Task: Change  the formatting of the data to 'Which is Less than 10, 'In conditional formating, put the option 'Light Red Fill with Drak Red Text. 'In the sheet  Data Collection Sheetbook
Action: Mouse moved to (148, 57)
Screenshot: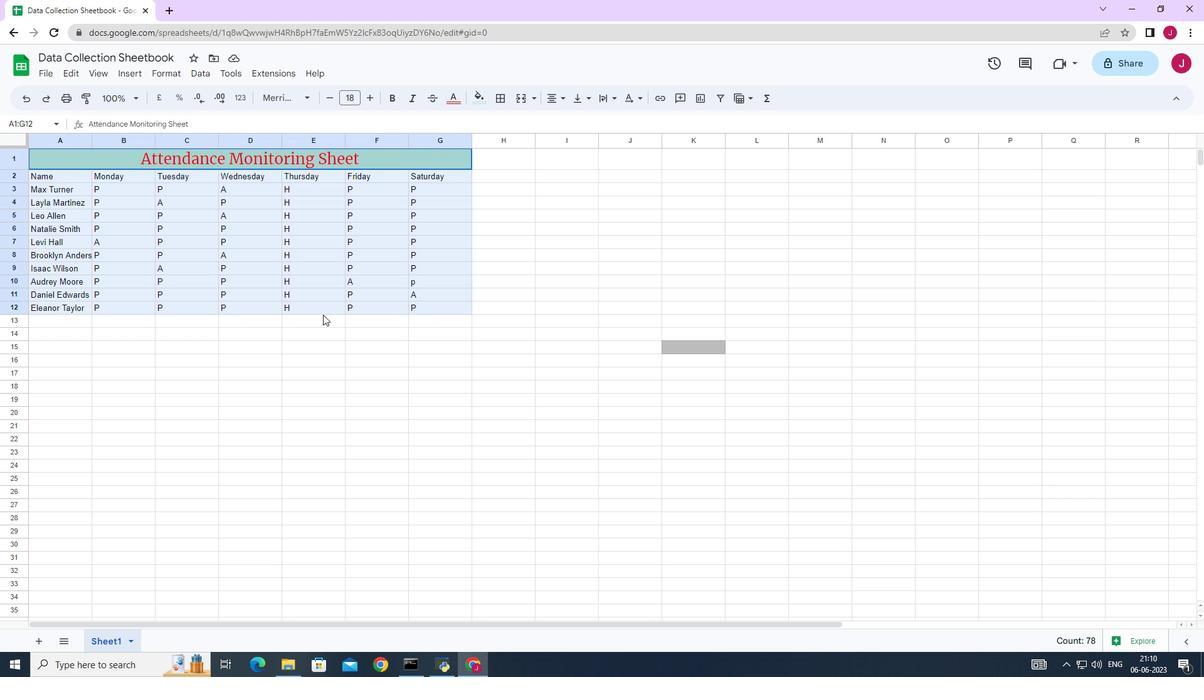 
Action: Mouse pressed left at (148, 57)
Screenshot: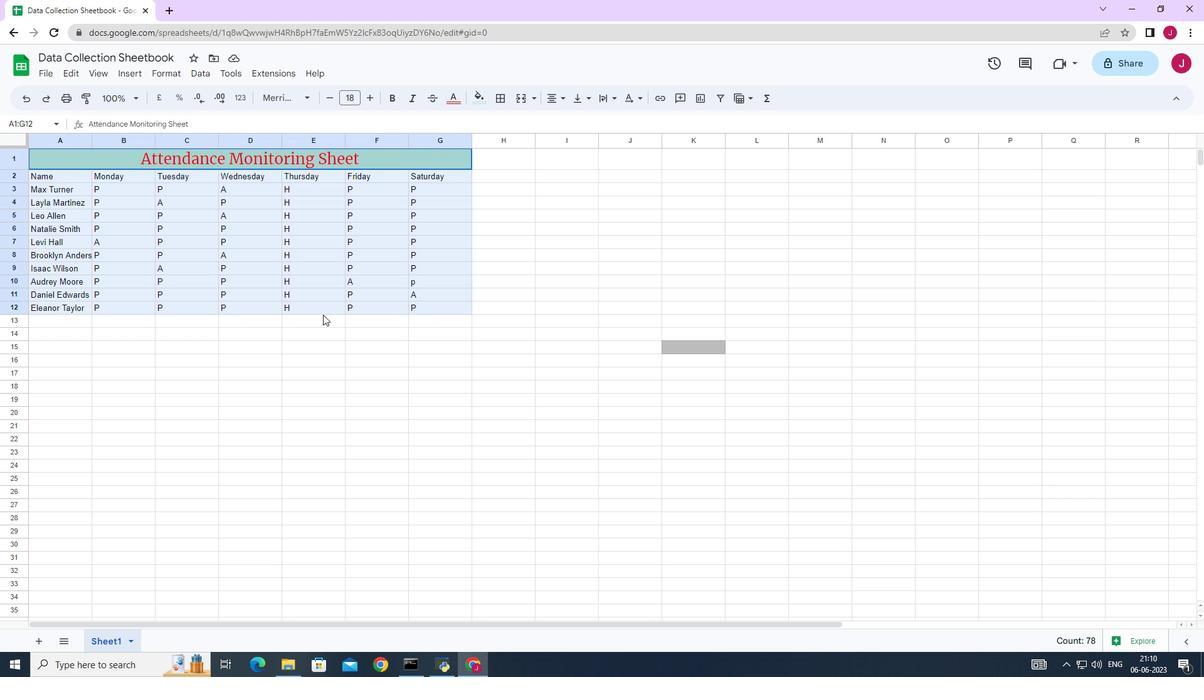 
Action: Mouse moved to (233, 274)
Screenshot: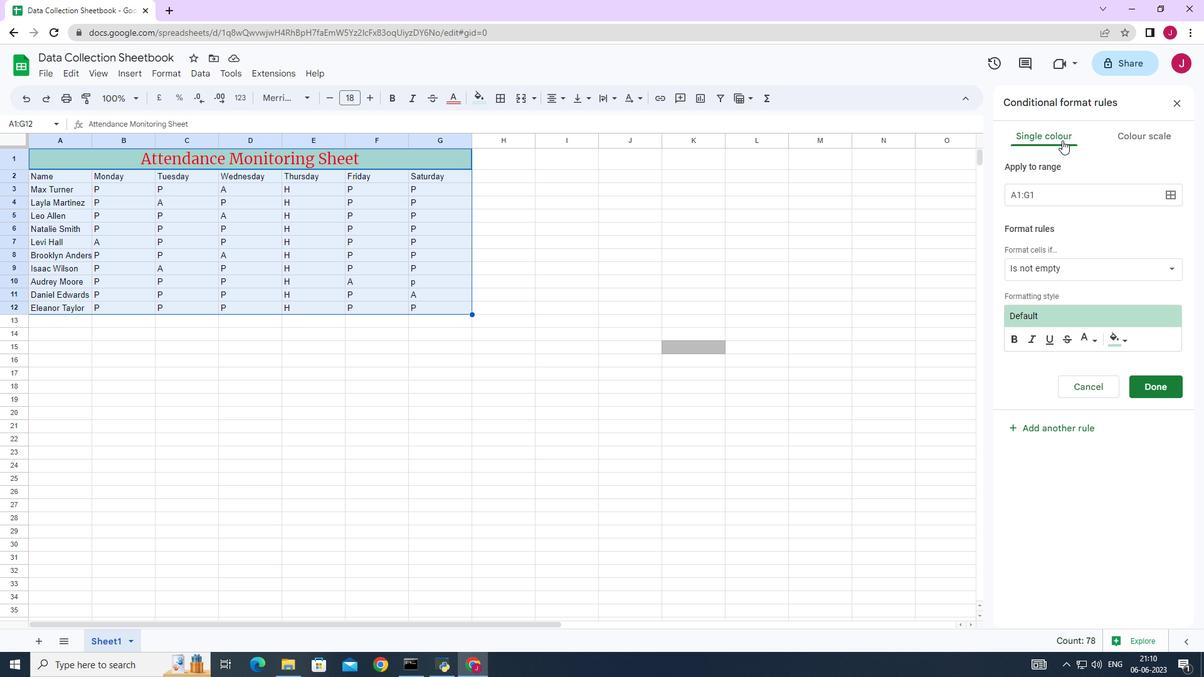 
Action: Mouse pressed left at (233, 274)
Screenshot: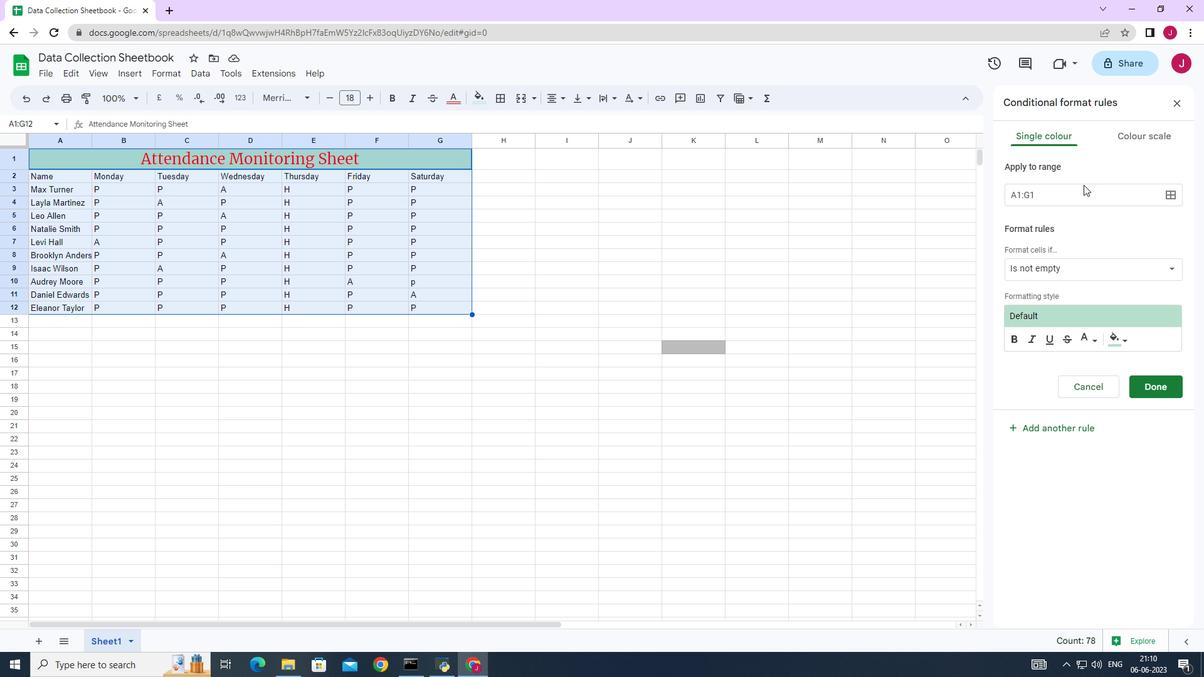 
Action: Mouse moved to (155, 57)
Screenshot: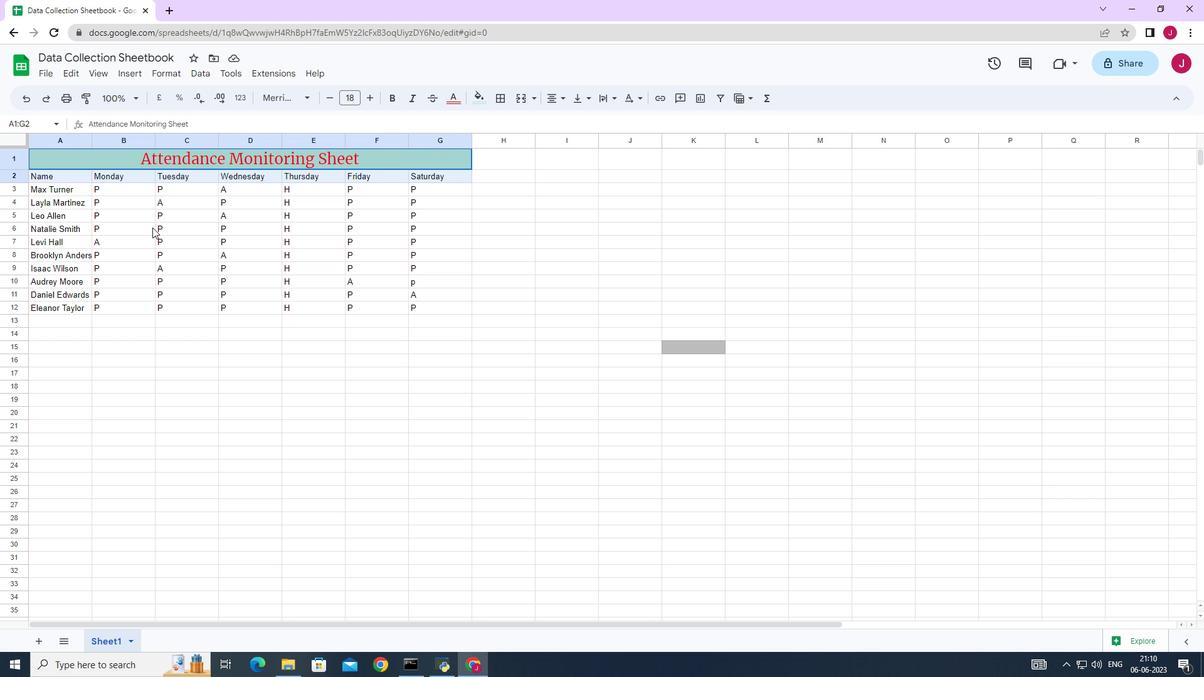 
Action: Mouse pressed left at (155, 57)
Screenshot: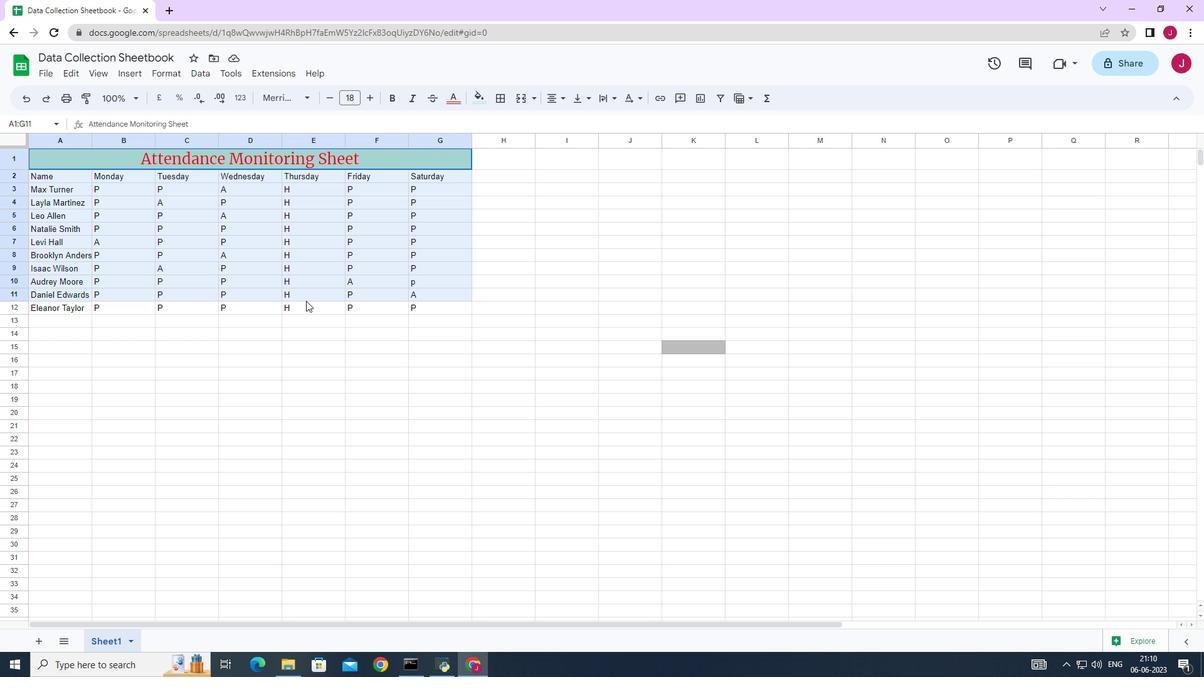 
Action: Mouse moved to (220, 272)
Screenshot: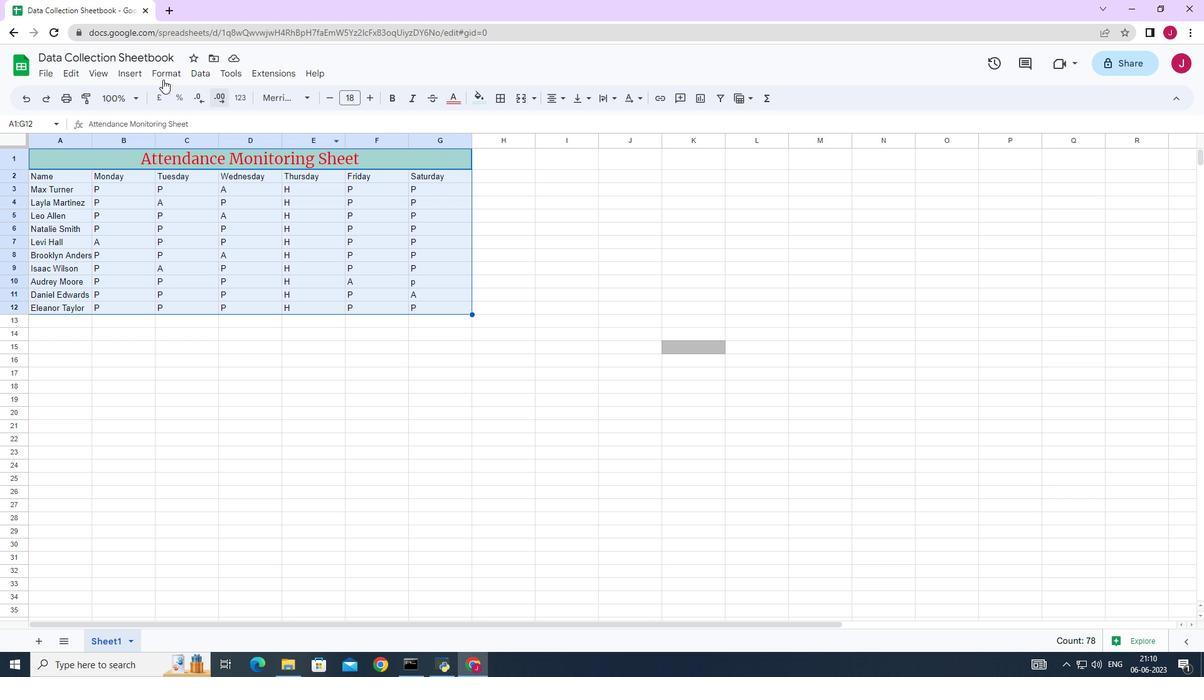 
Action: Mouse pressed left at (220, 272)
Screenshot: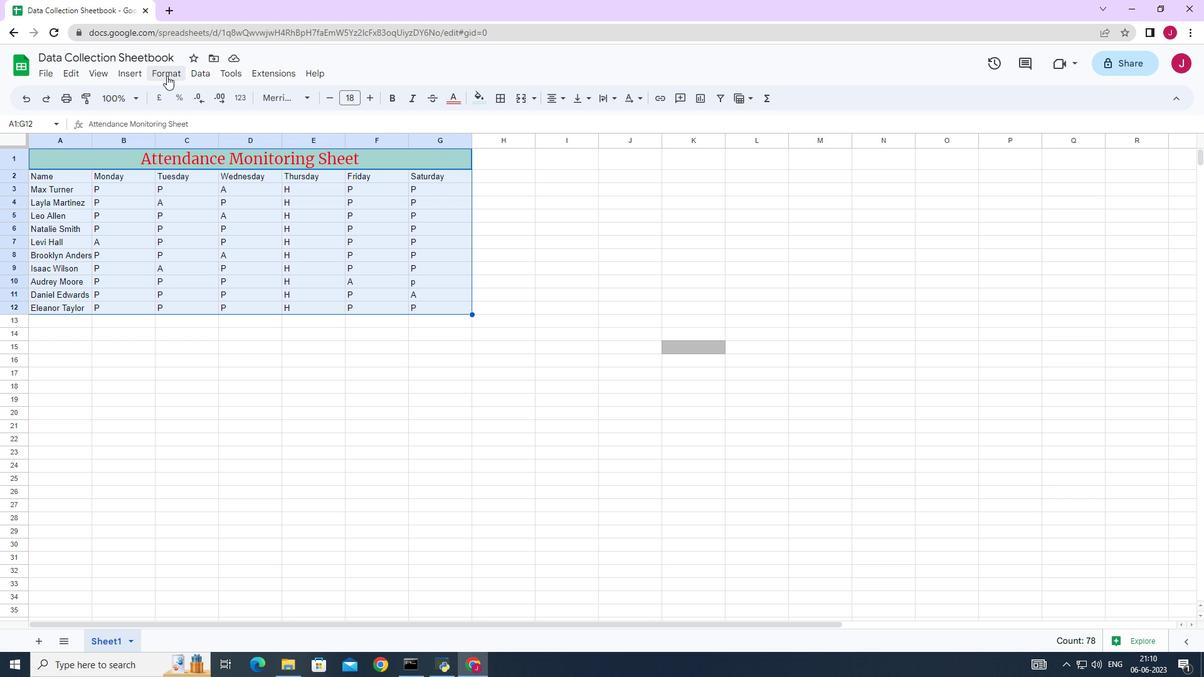 
Action: Mouse moved to (1039, 128)
Screenshot: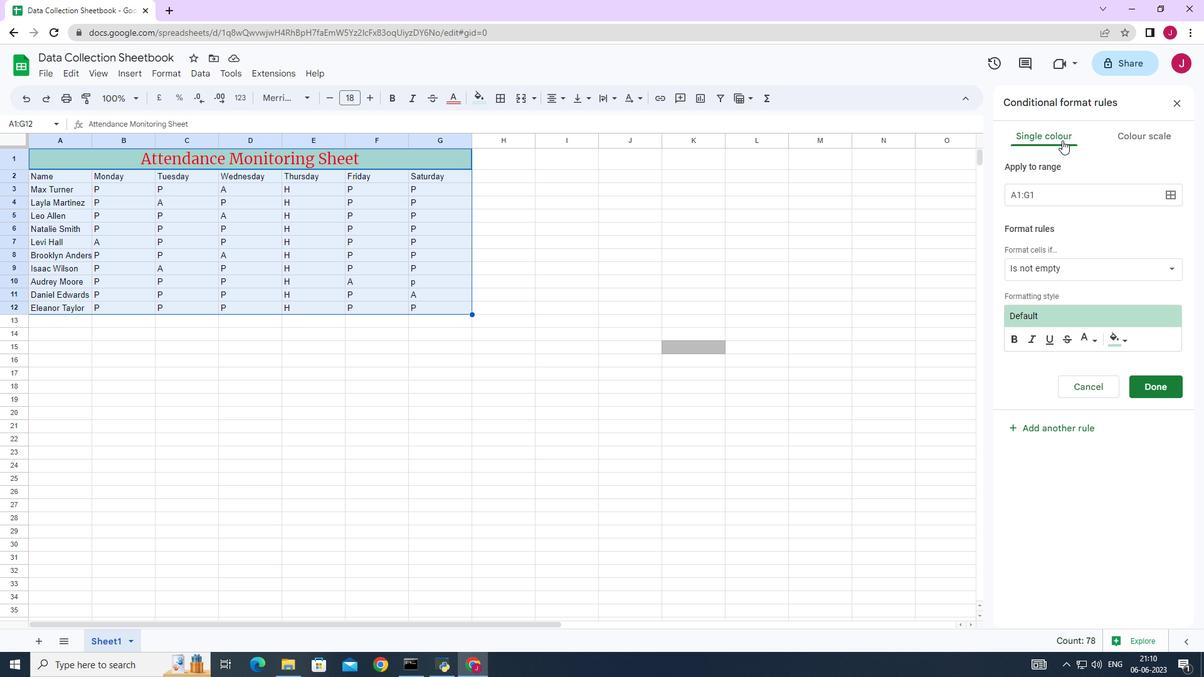 
Action: Mouse pressed left at (1039, 128)
Screenshot: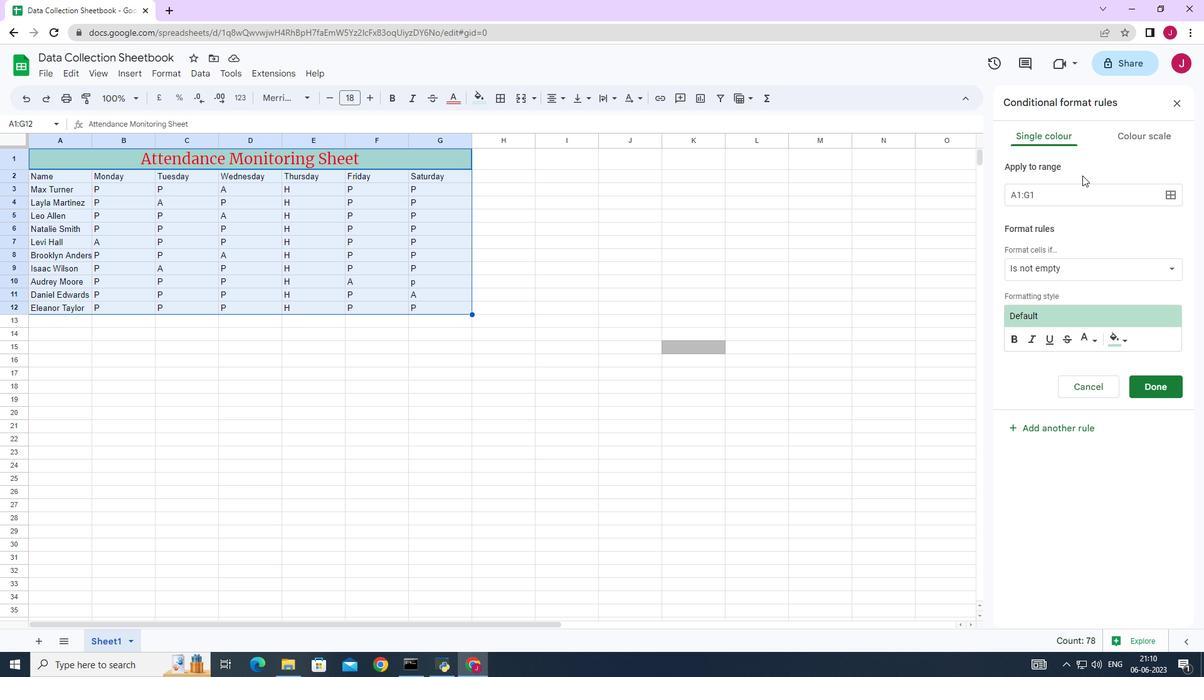 
Action: Mouse moved to (1060, 168)
Screenshot: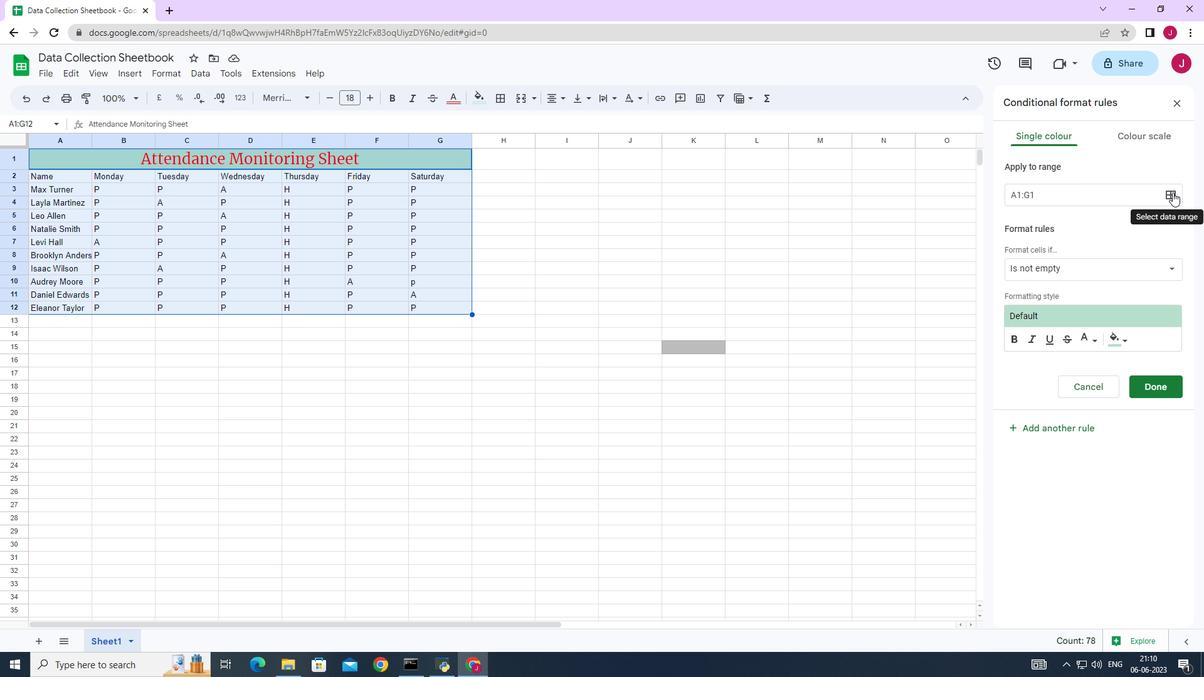 
Action: Mouse pressed left at (1060, 168)
Screenshot: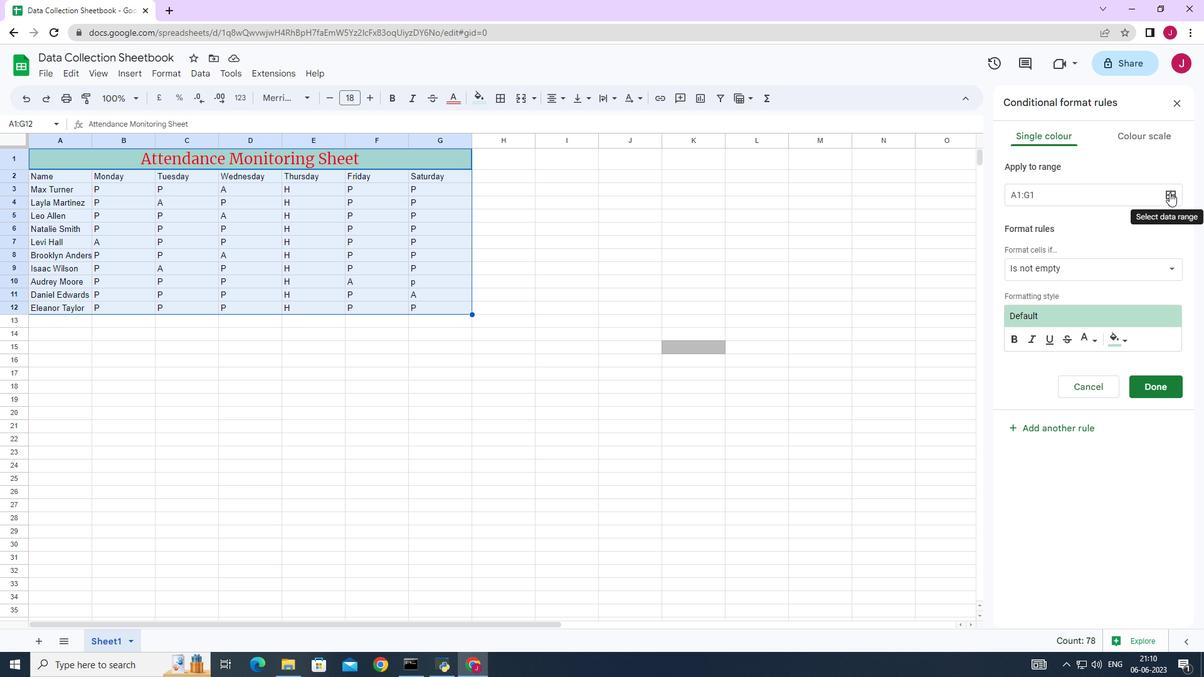
Action: Mouse moved to (1059, 173)
Screenshot: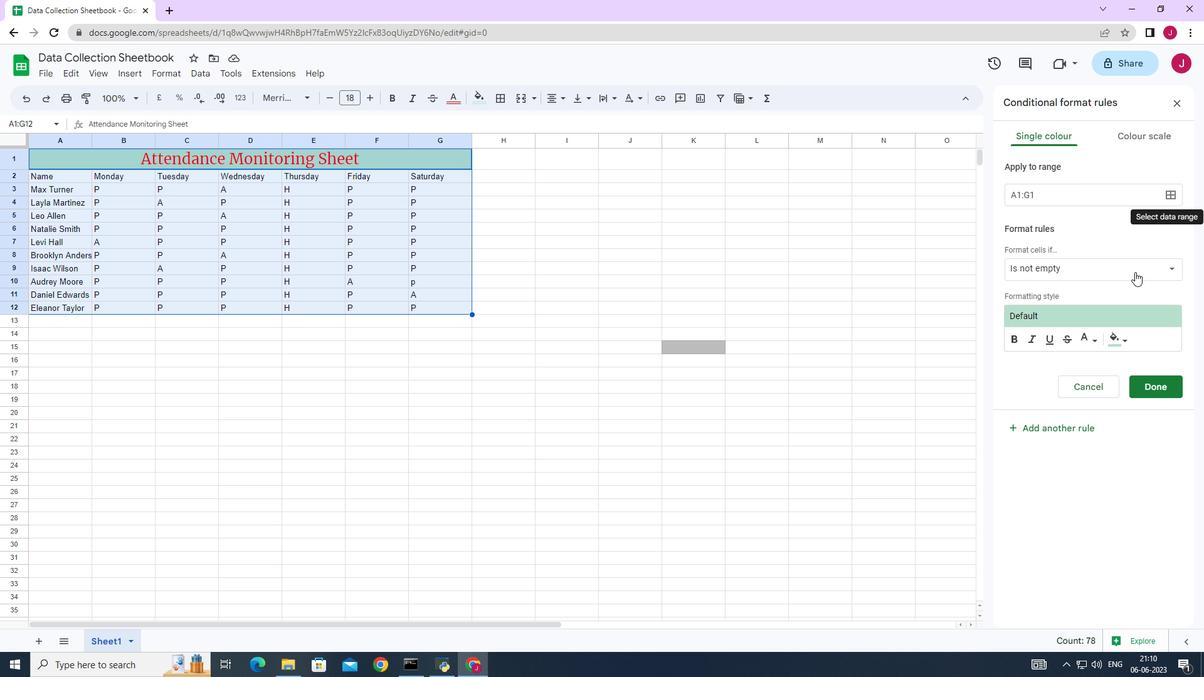 
Action: Mouse pressed left at (1059, 173)
Screenshot: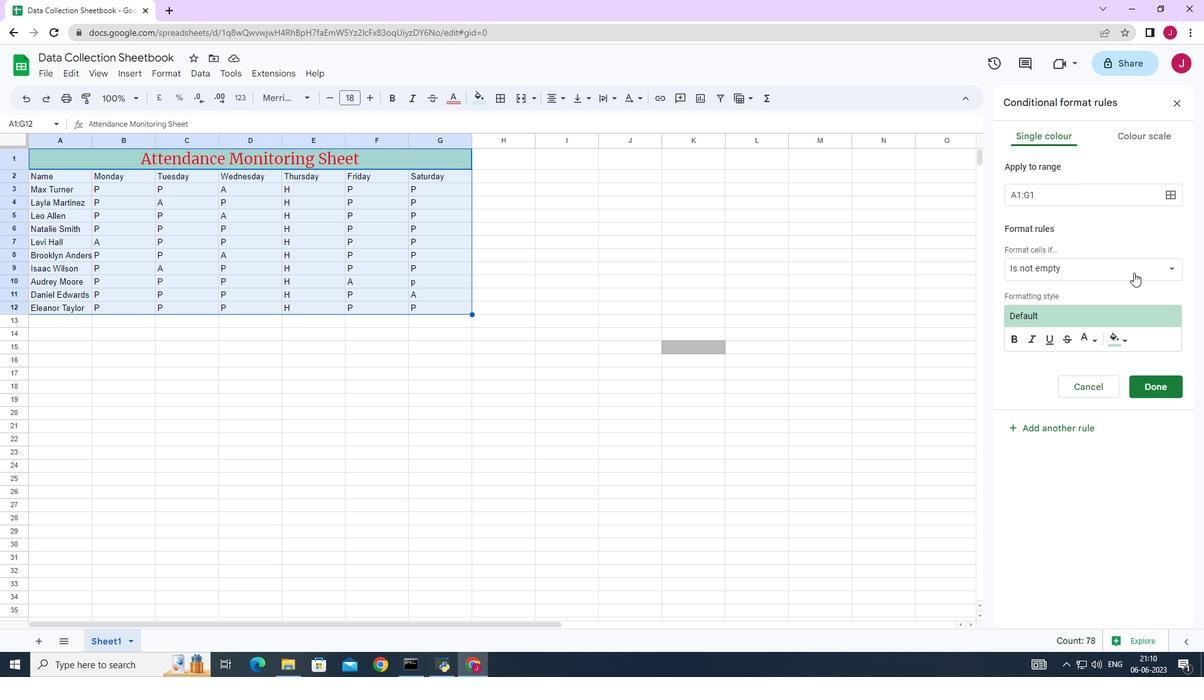 
Action: Key pressed 10<Key.backspace><Key.backspace><Key.backspace><Key.backspace><Key.backspace>10
Screenshot: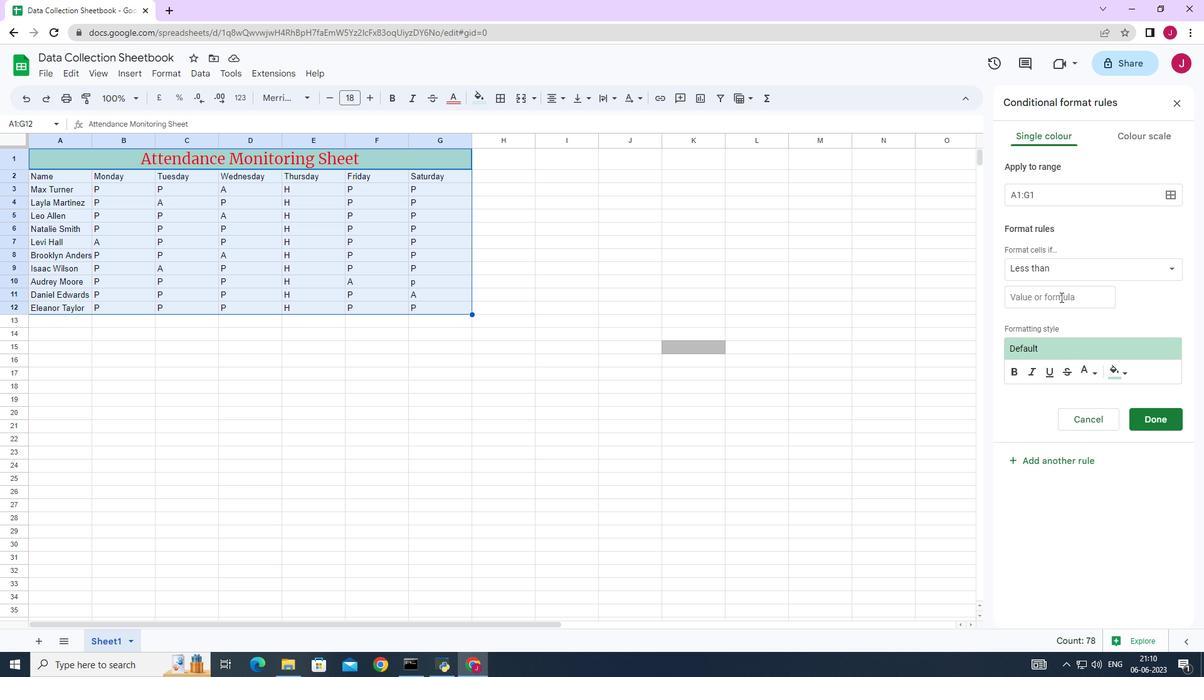 
Action: Mouse moved to (1156, 254)
Screenshot: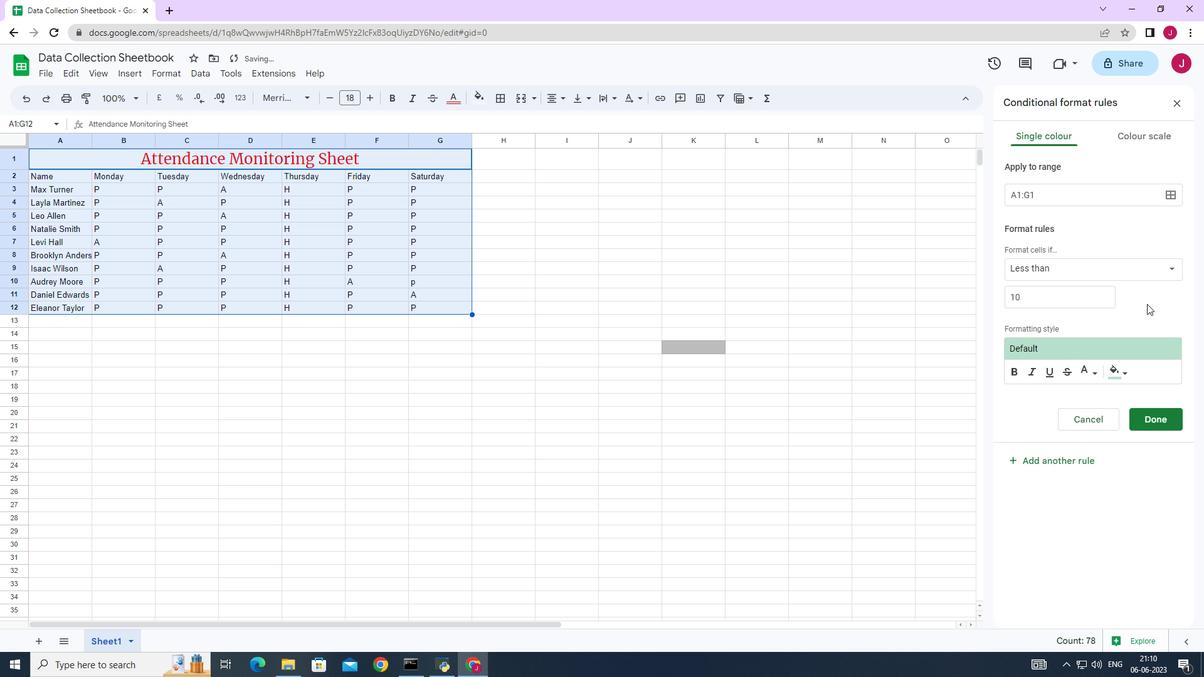 
Action: Mouse pressed left at (1156, 254)
Screenshot: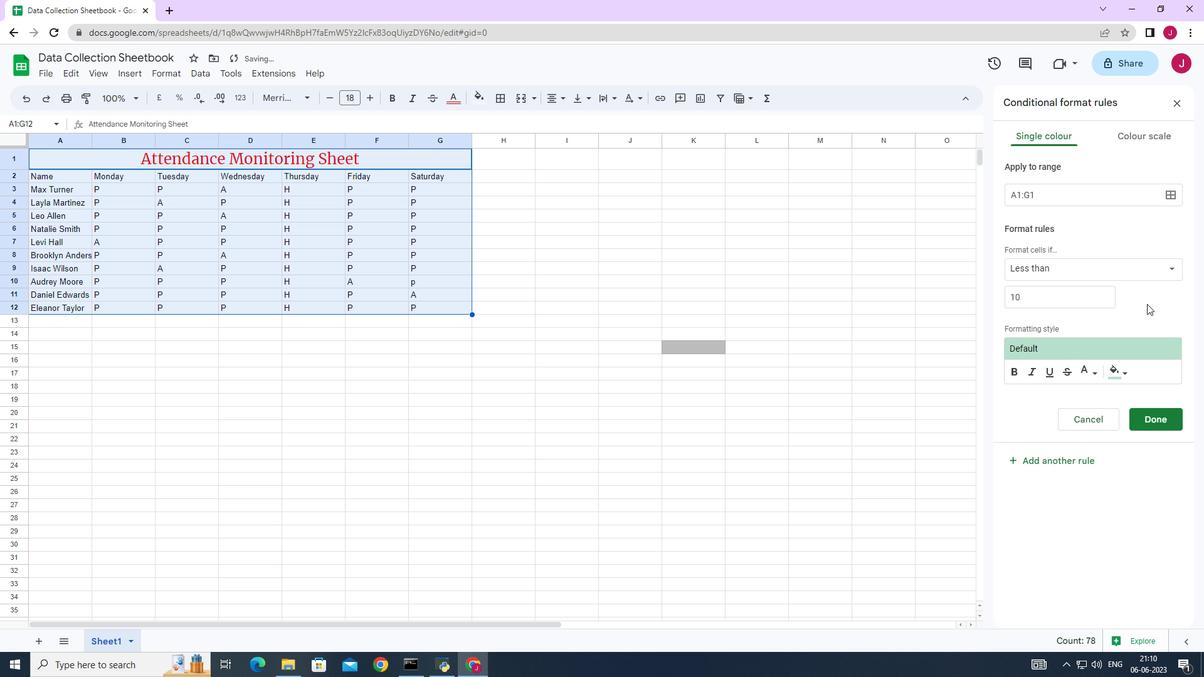 
Action: Mouse moved to (1058, 498)
Screenshot: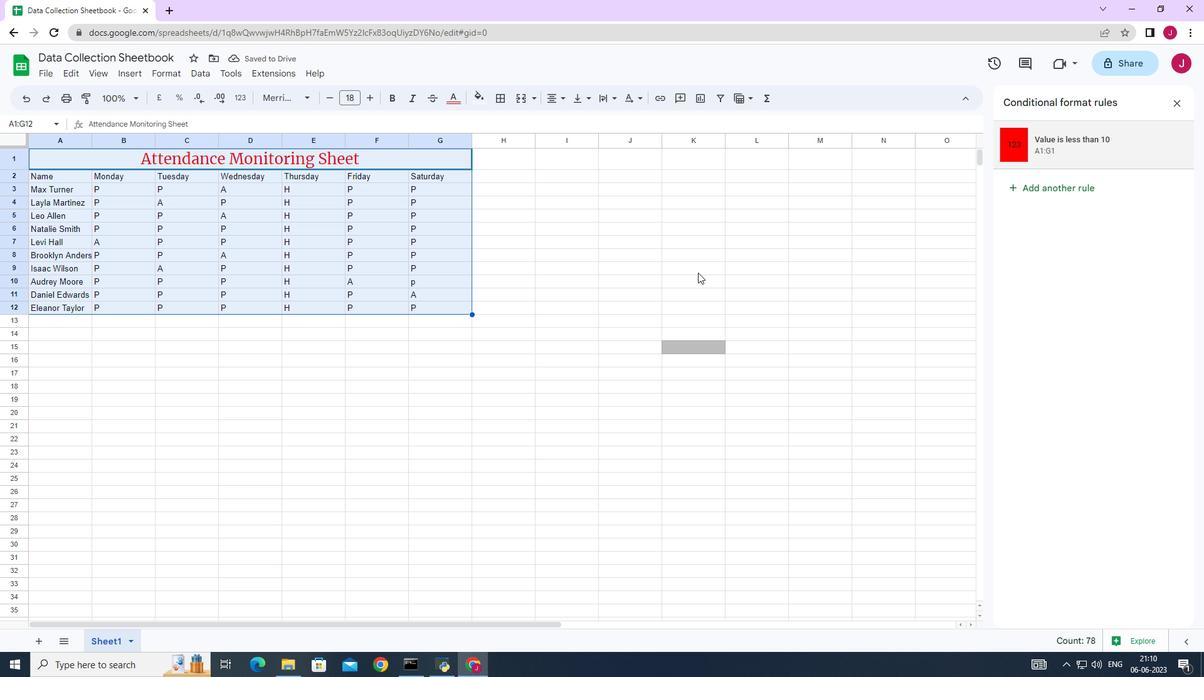 
Action: Mouse scrolled (1058, 497) with delta (0, 0)
Screenshot: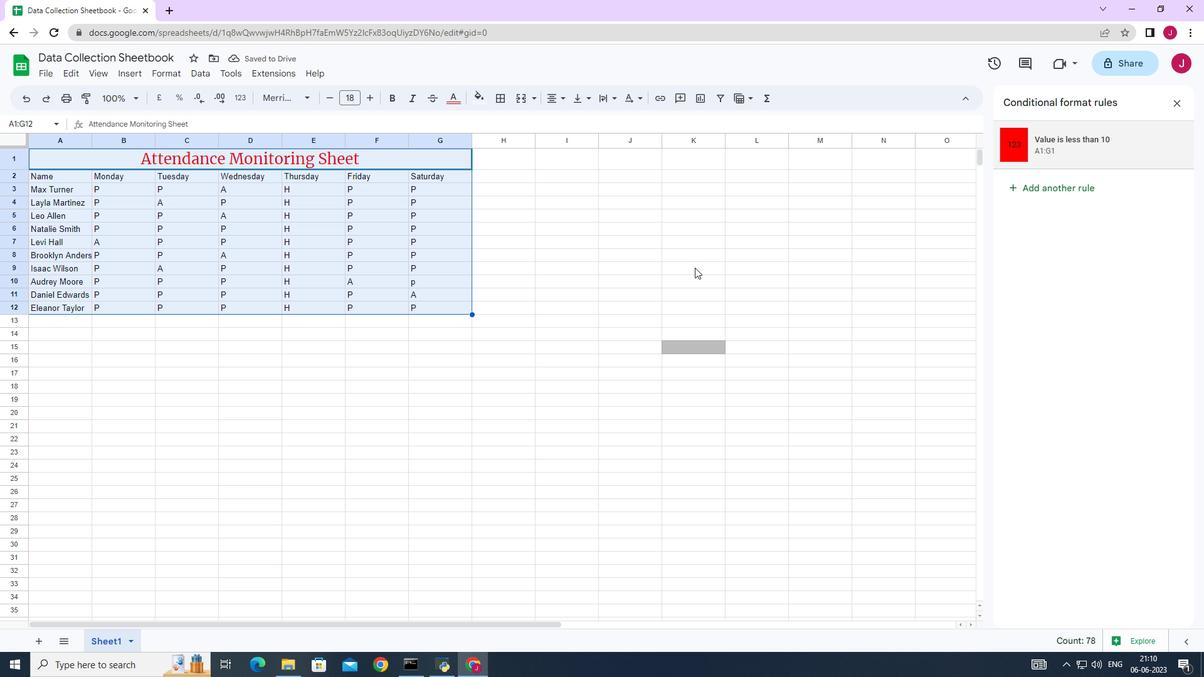 
Action: Mouse scrolled (1058, 497) with delta (0, 0)
Screenshot: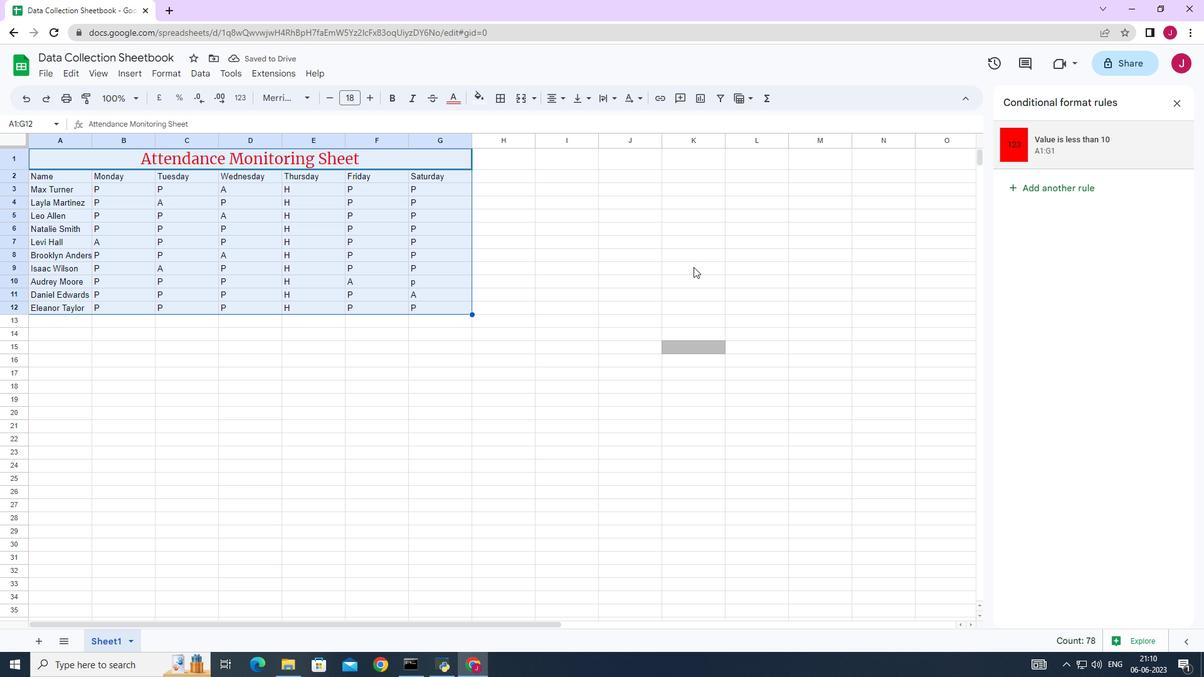 
Action: Mouse scrolled (1058, 497) with delta (0, 0)
Screenshot: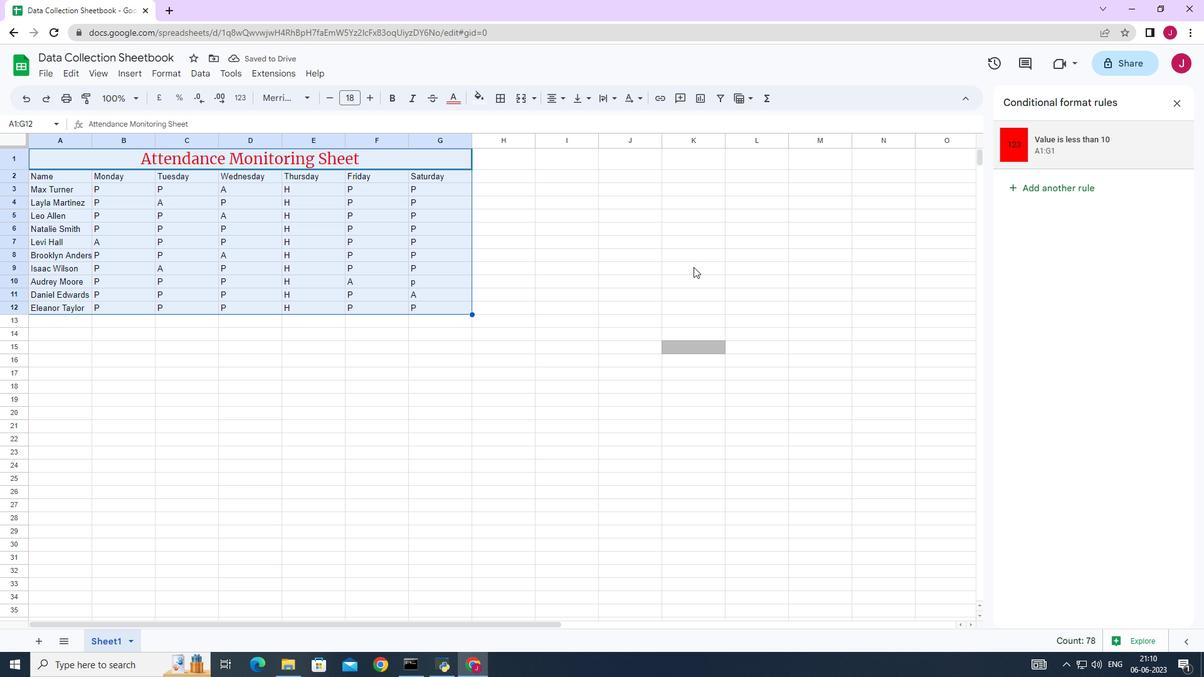 
Action: Mouse moved to (1056, 486)
Screenshot: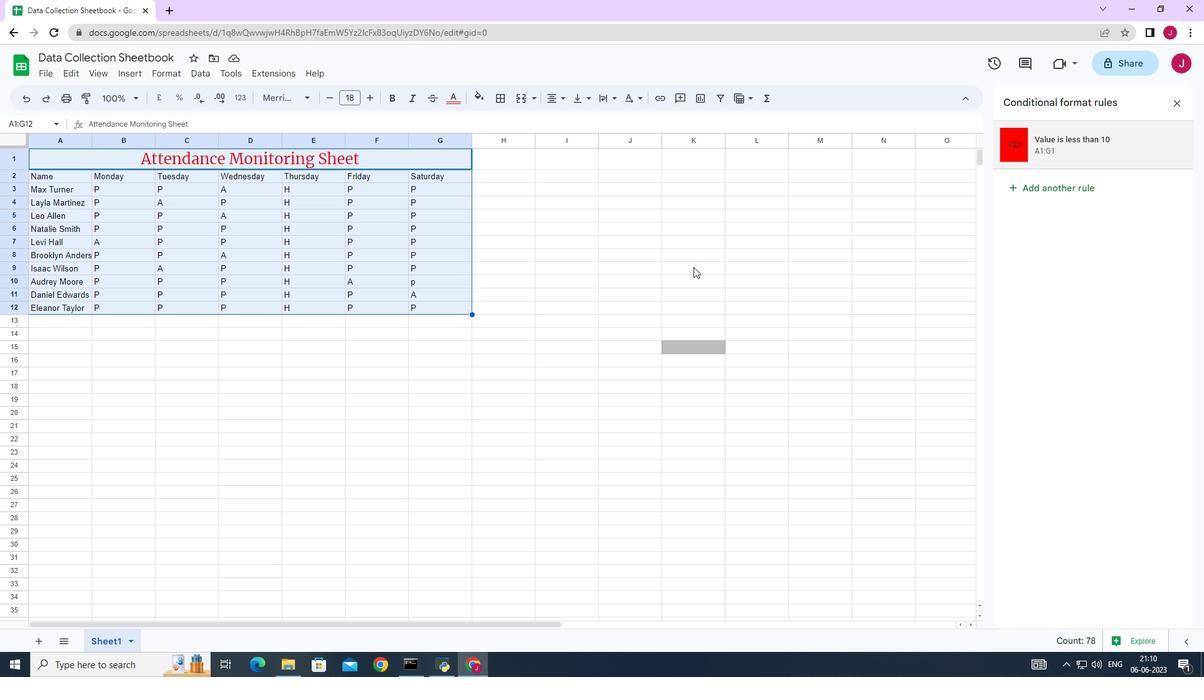 
Action: Mouse pressed left at (1056, 486)
Screenshot: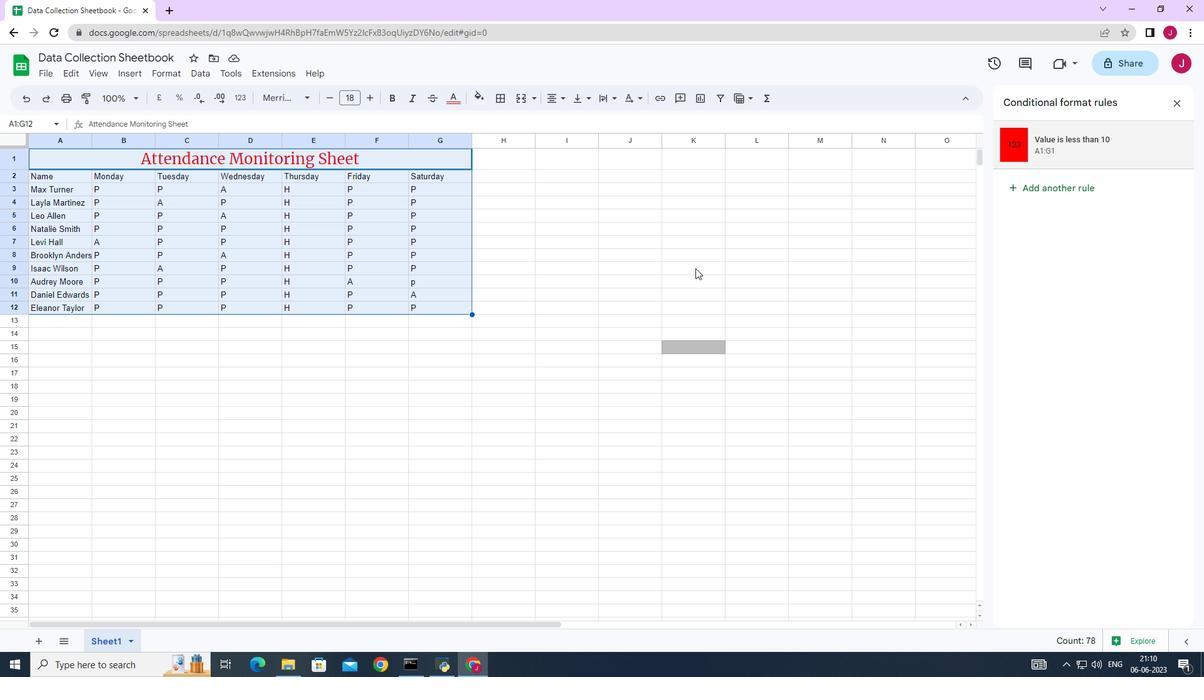 
Action: Mouse moved to (1050, 253)
Screenshot: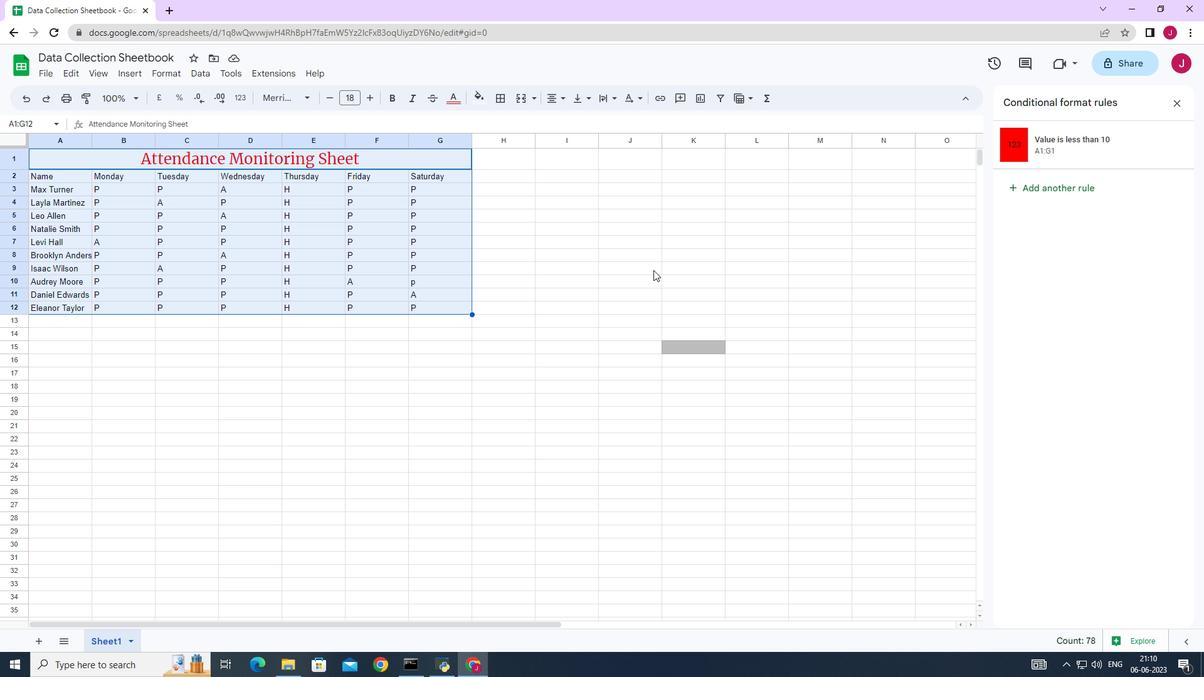 
Action: Mouse pressed left at (1050, 253)
Screenshot: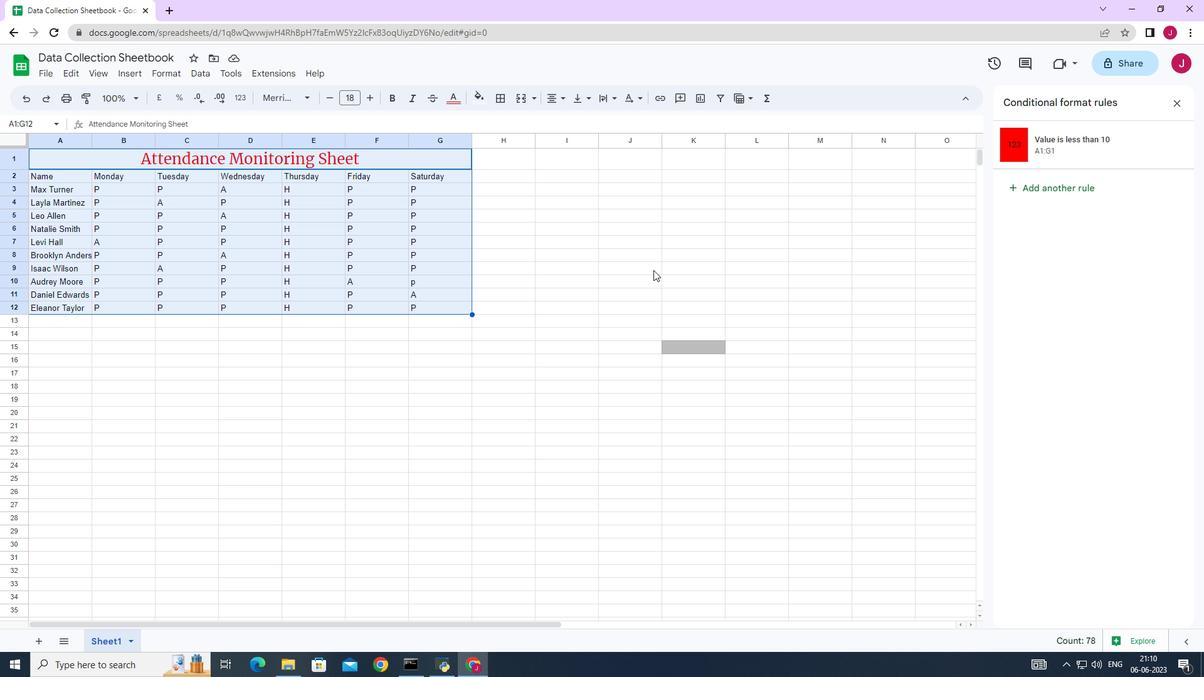 
Action: Mouse moved to (1078, 304)
Screenshot: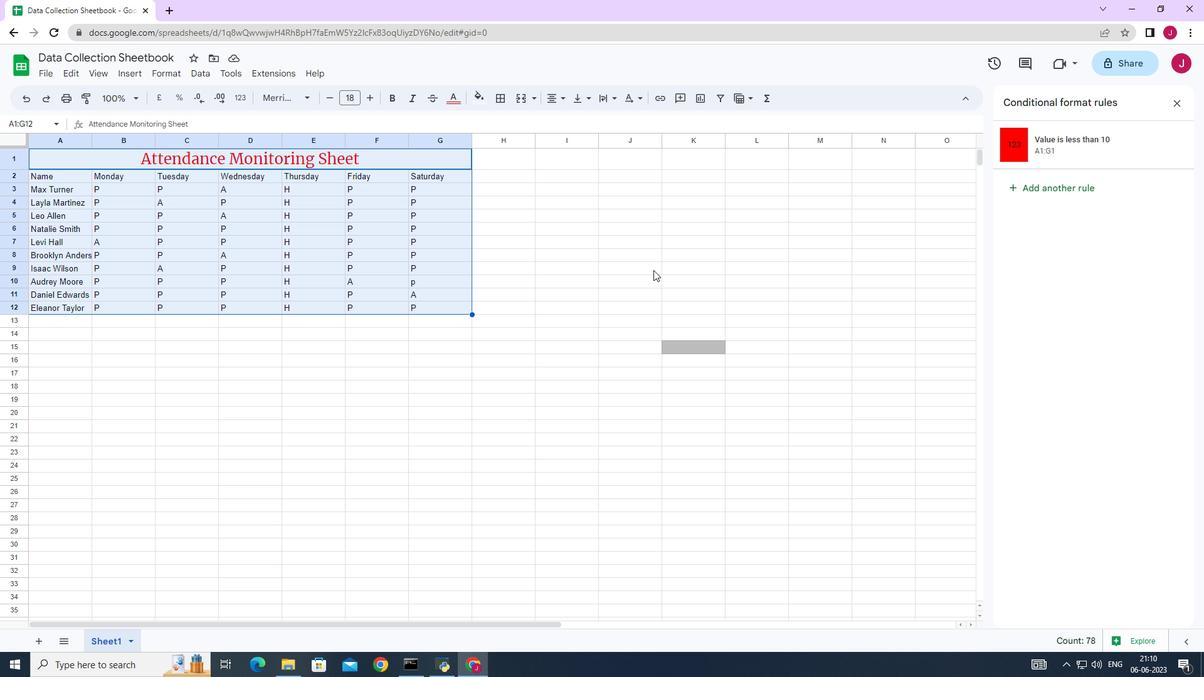 
Action: Mouse pressed left at (1078, 304)
Screenshot: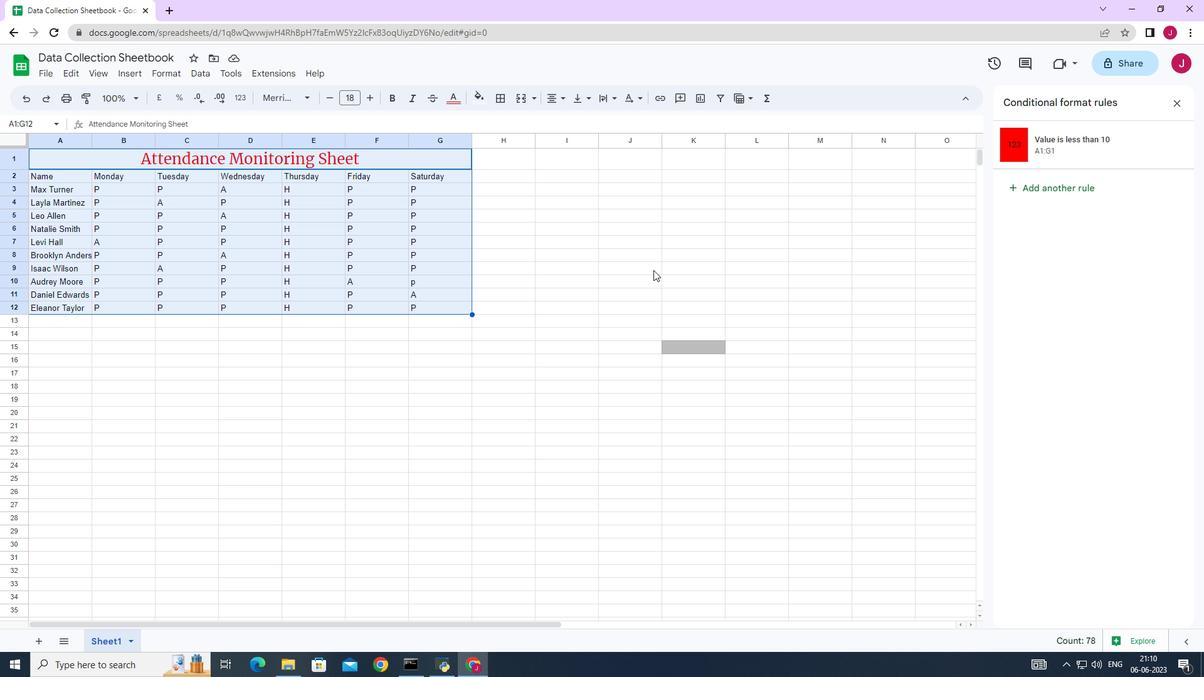 
Action: Mouse moved to (1035, 284)
Screenshot: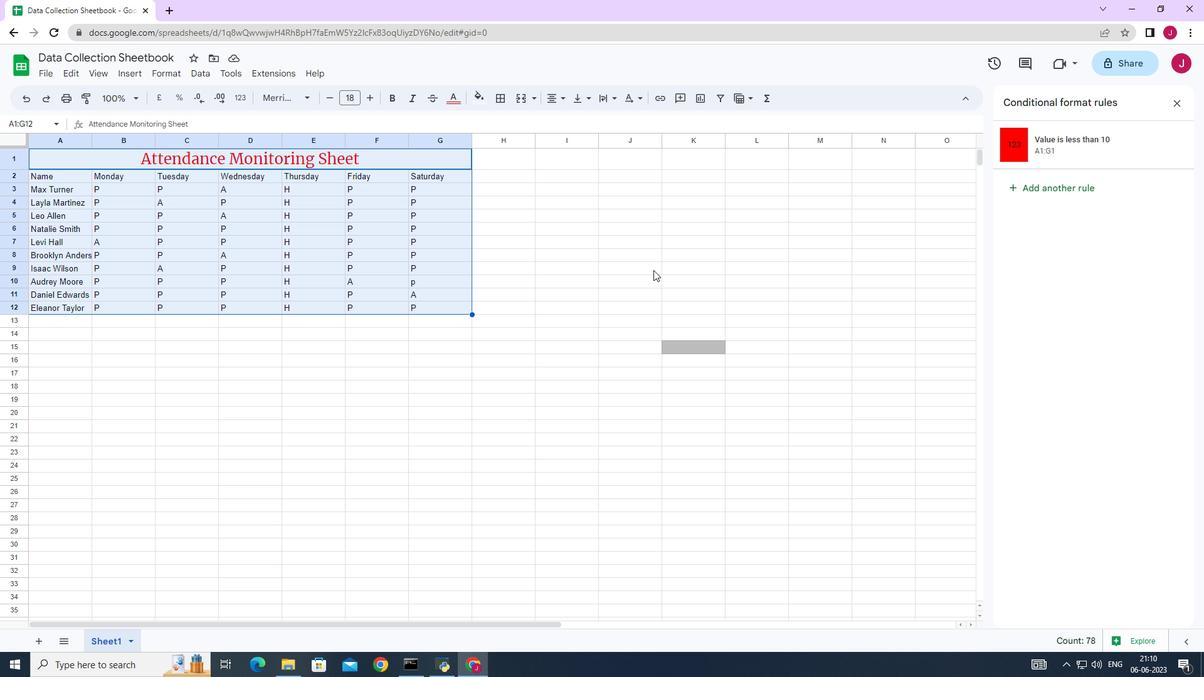
Action: Mouse pressed left at (1035, 284)
Screenshot: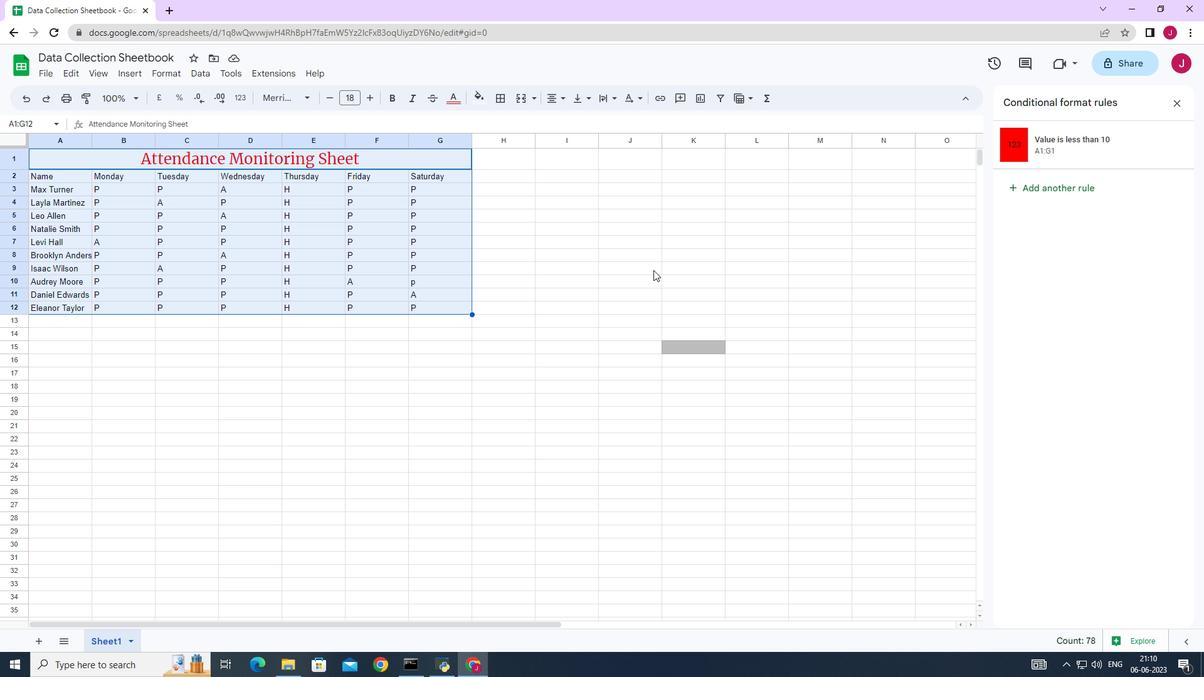 
Action: Key pressed 10
Screenshot: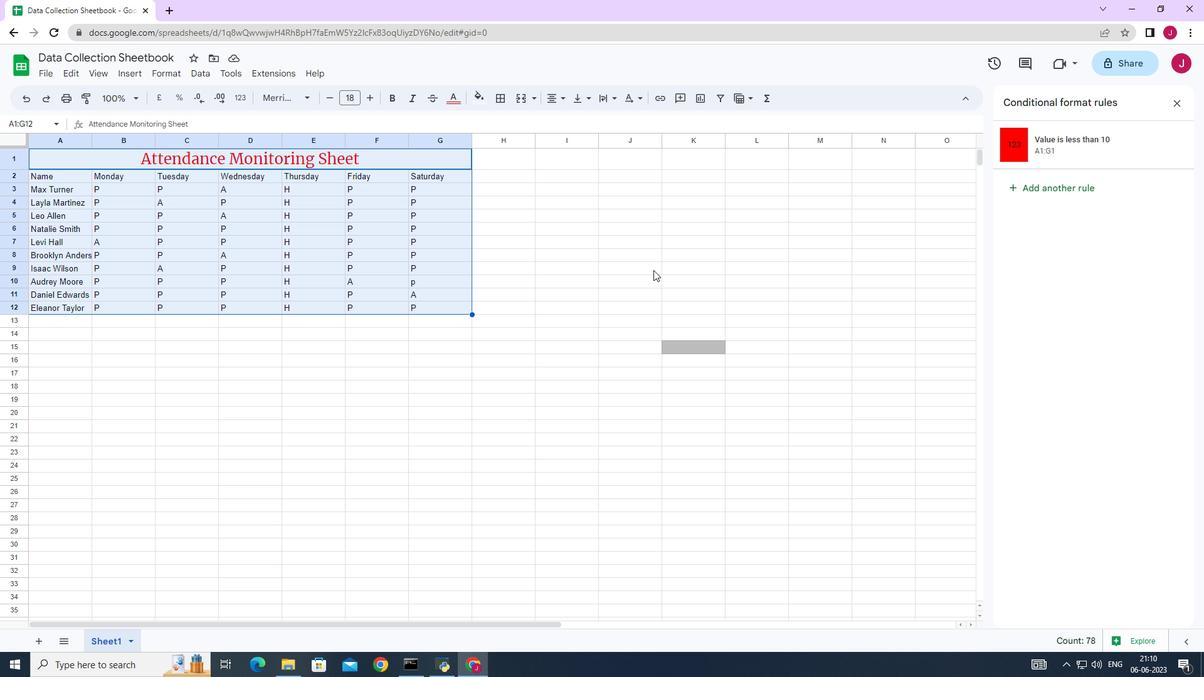
Action: Mouse moved to (1110, 356)
Screenshot: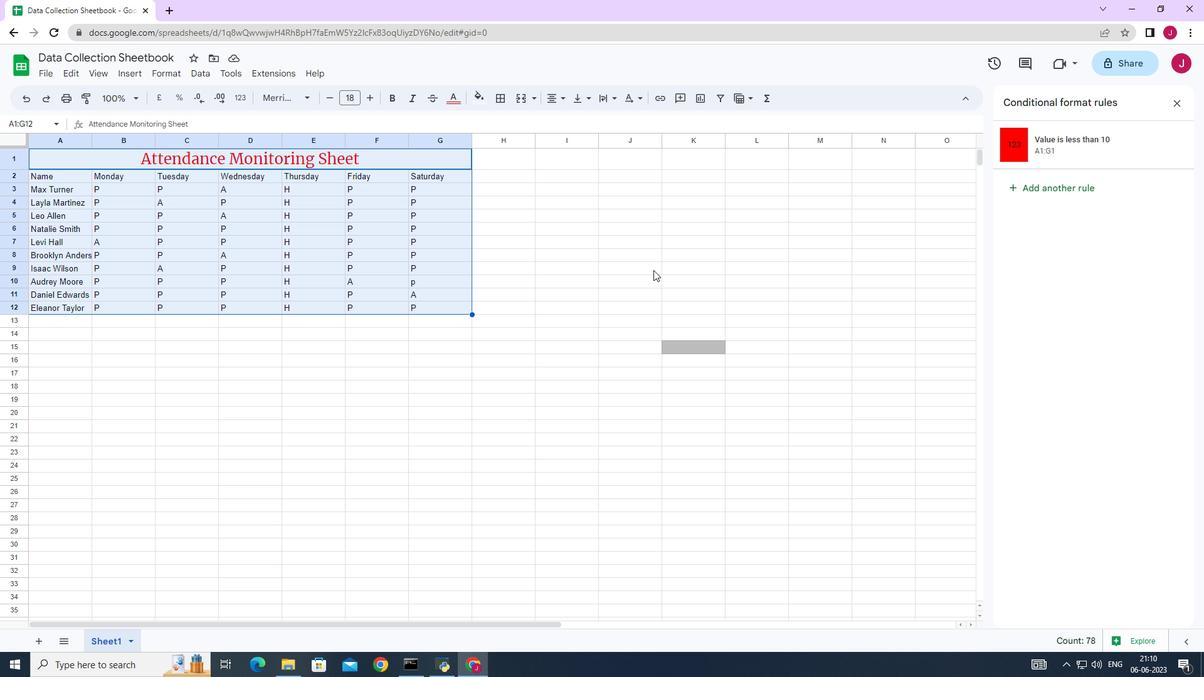 
Action: Mouse pressed left at (1110, 356)
Screenshot: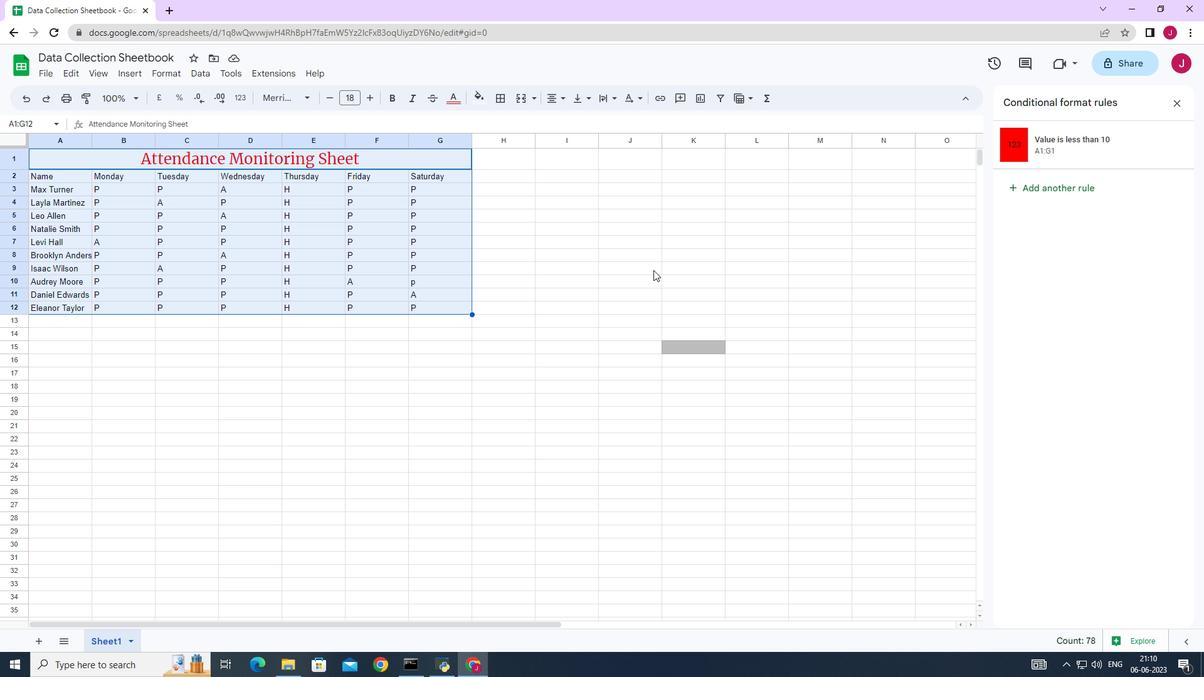 
Action: Mouse moved to (860, 505)
Screenshot: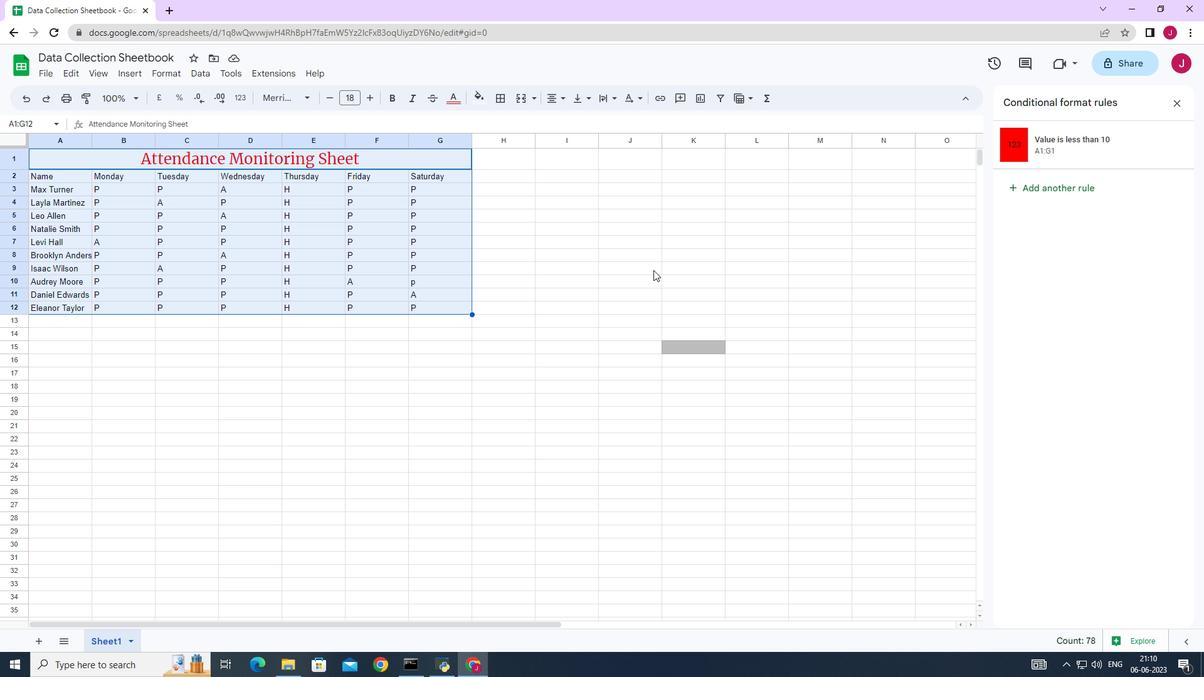 
Action: Mouse pressed left at (860, 505)
Screenshot: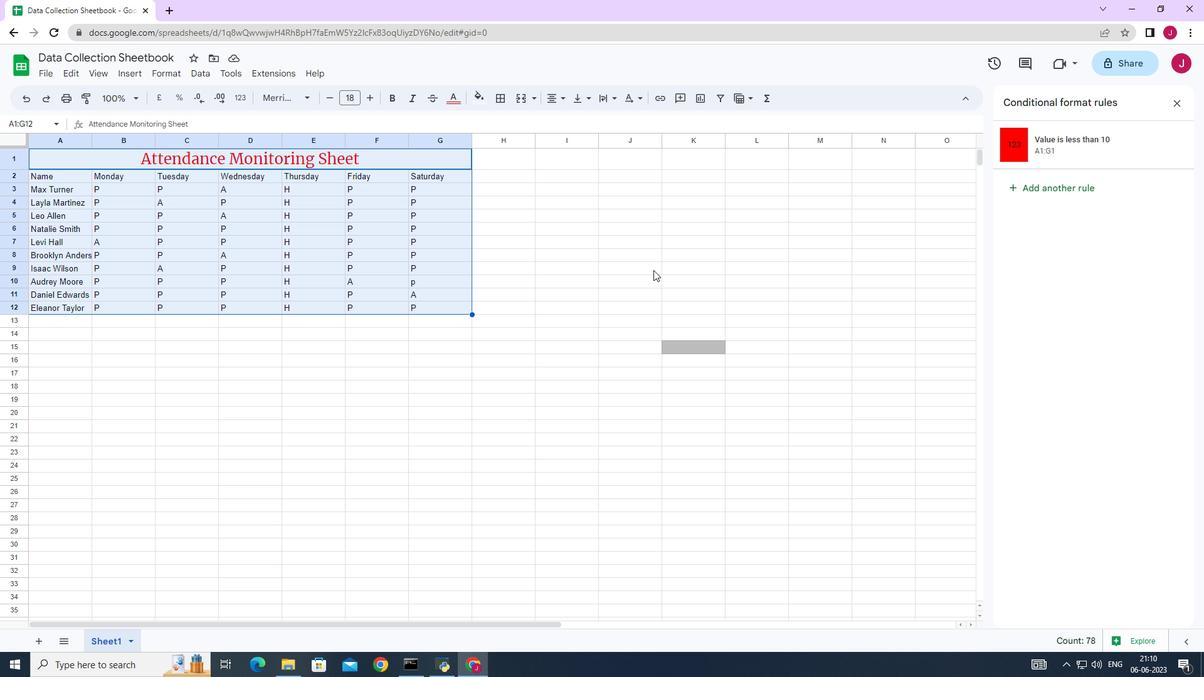 
Action: Mouse moved to (23, 144)
Screenshot: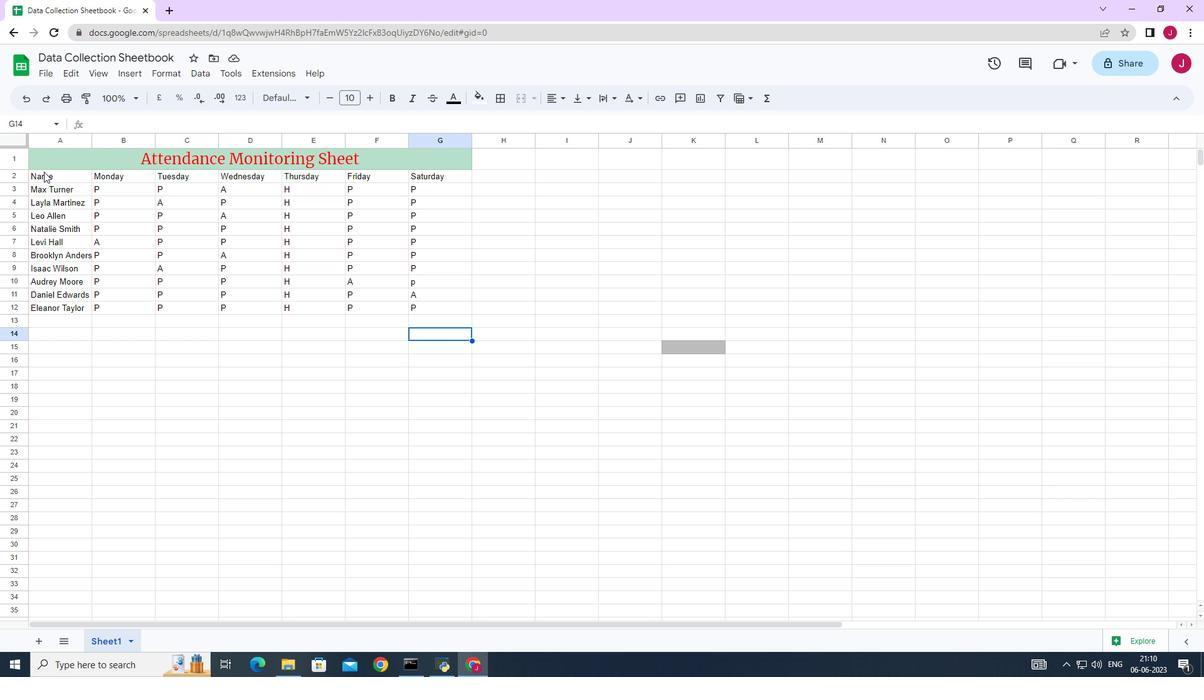 
Action: Mouse pressed left at (23, 144)
Screenshot: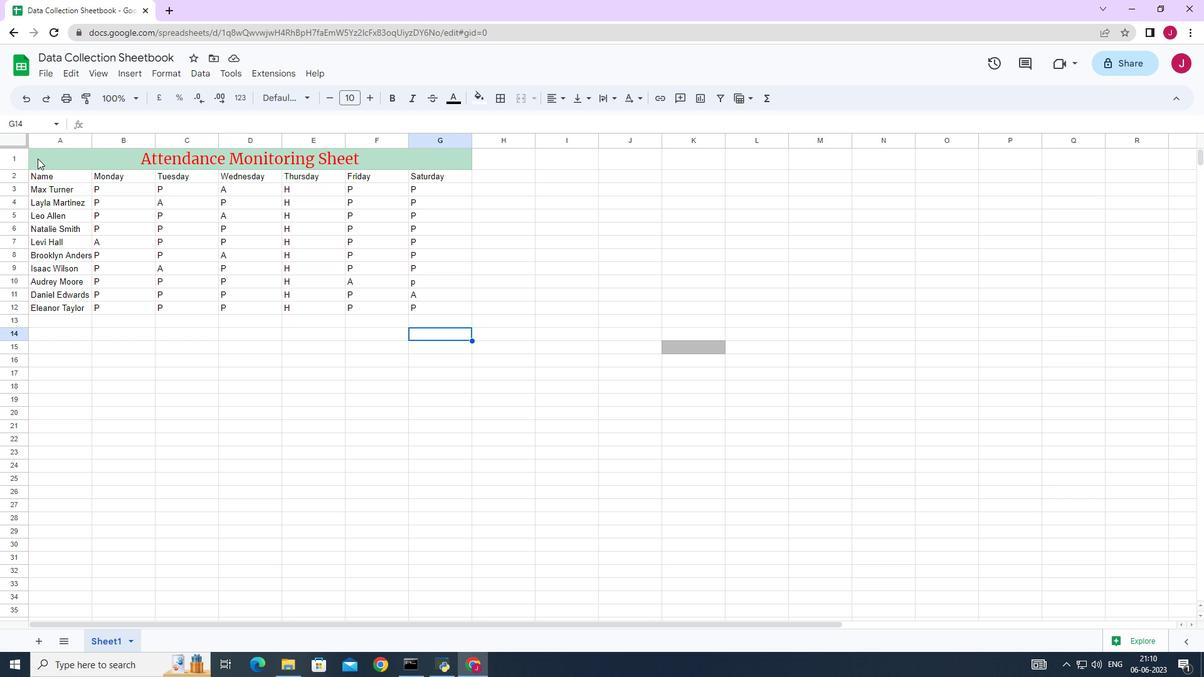 
Action: Mouse moved to (152, 60)
Screenshot: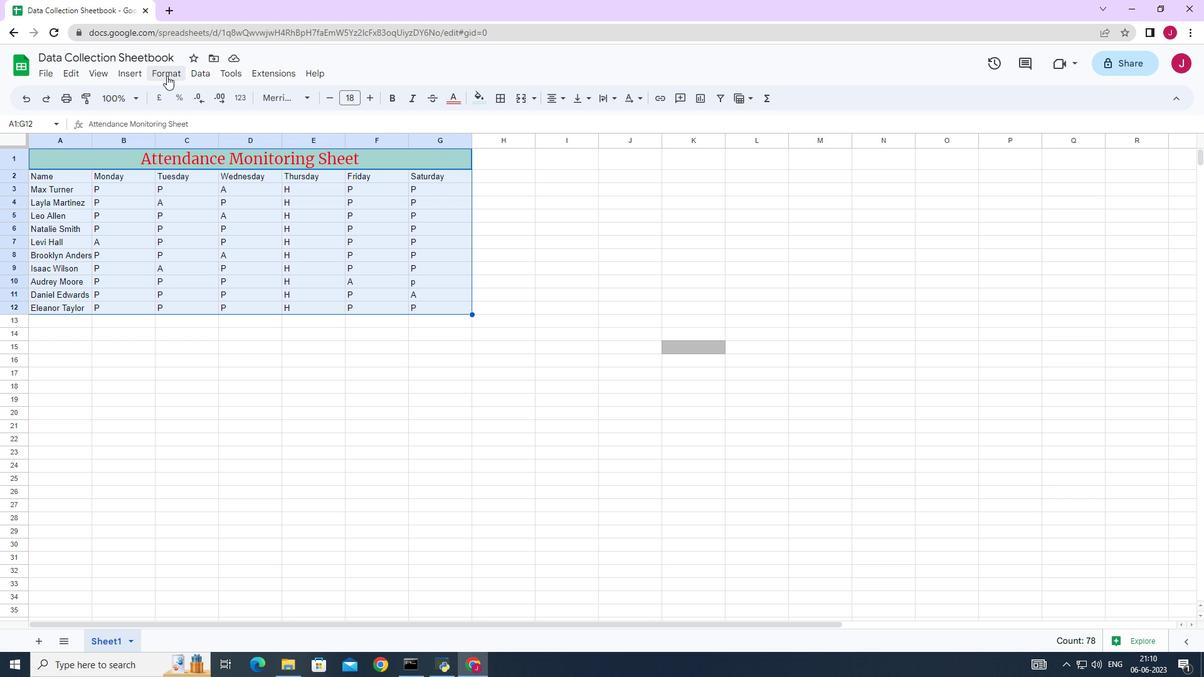 
Action: Mouse pressed left at (152, 60)
Screenshot: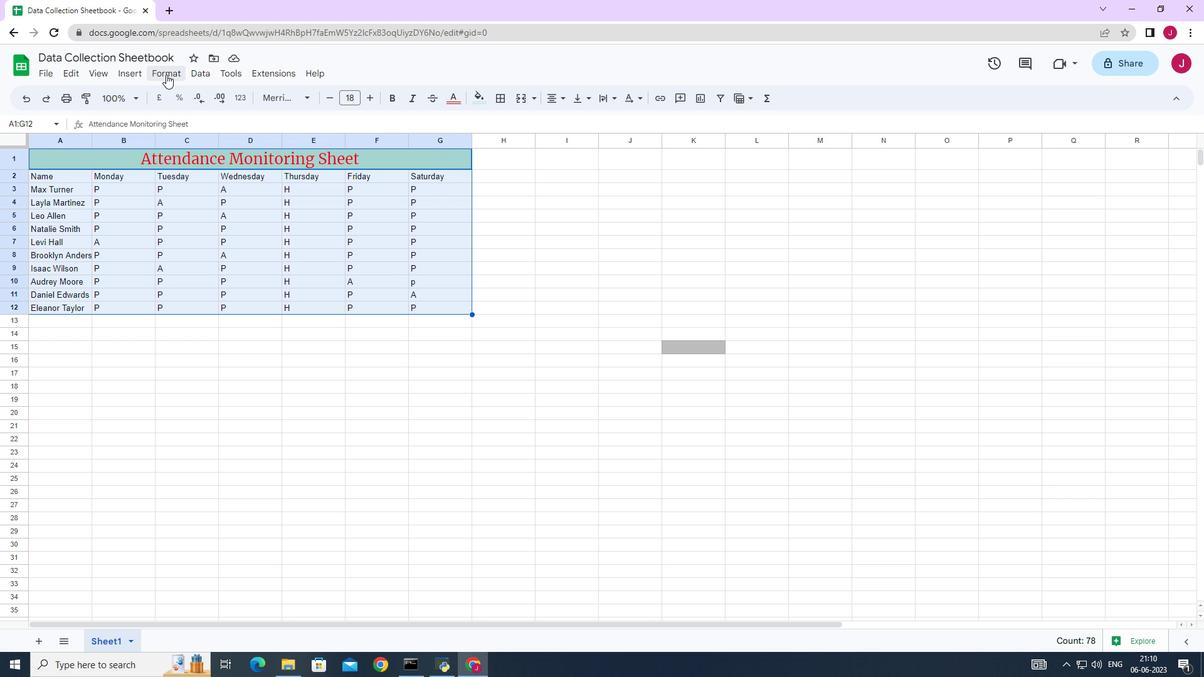 
Action: Mouse moved to (227, 279)
Screenshot: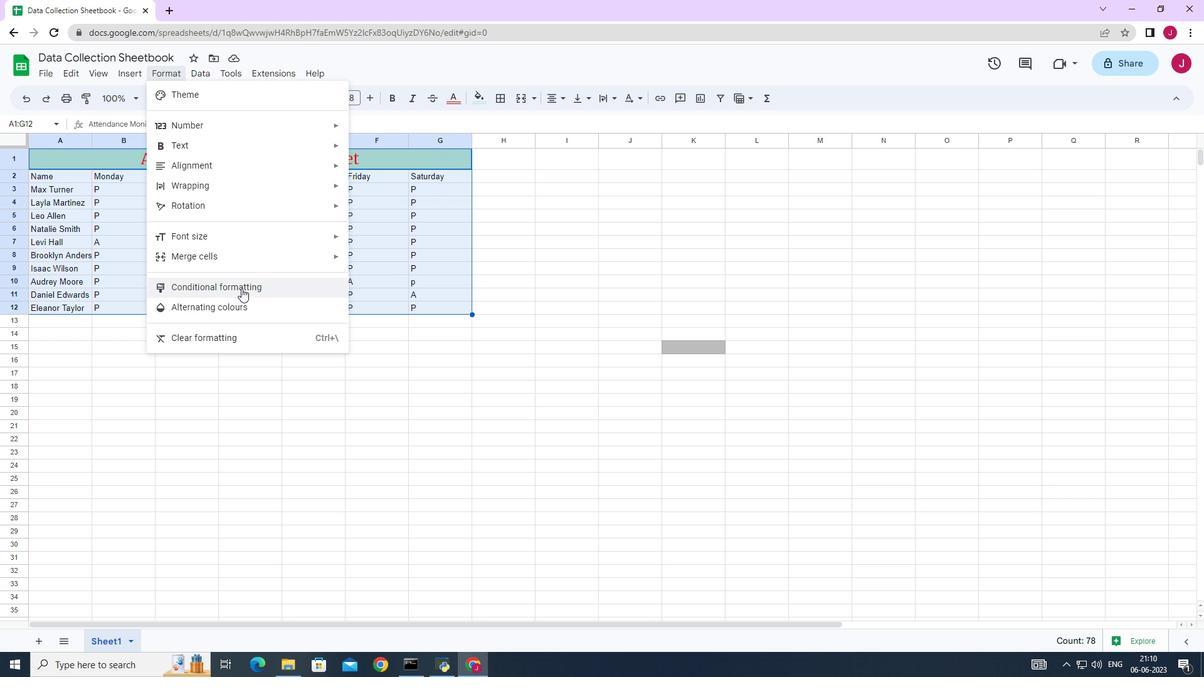 
Action: Mouse pressed left at (227, 279)
Screenshot: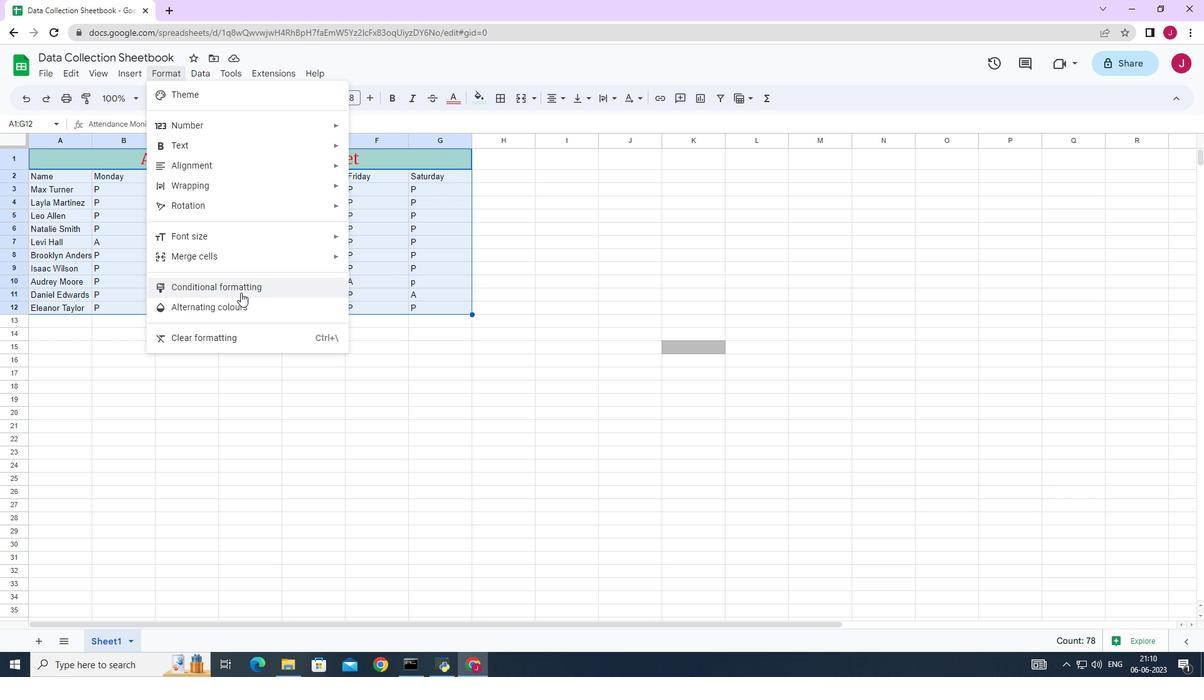 
Action: Mouse moved to (1049, 126)
Screenshot: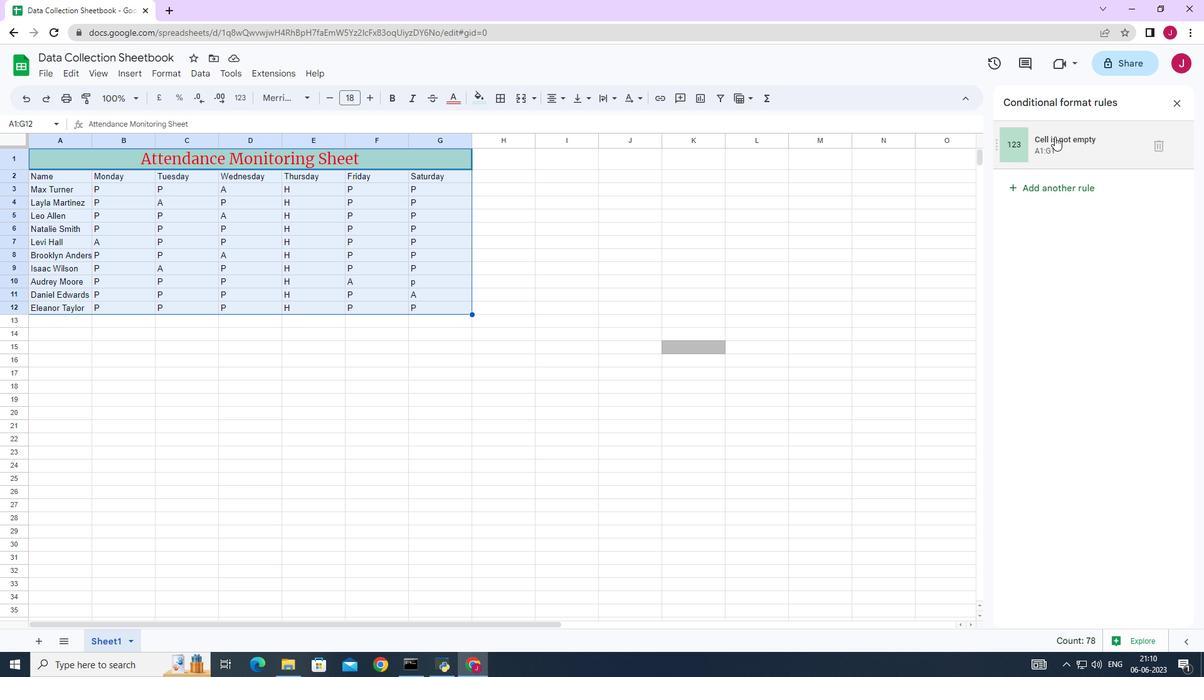 
Action: Mouse pressed left at (1049, 126)
Screenshot: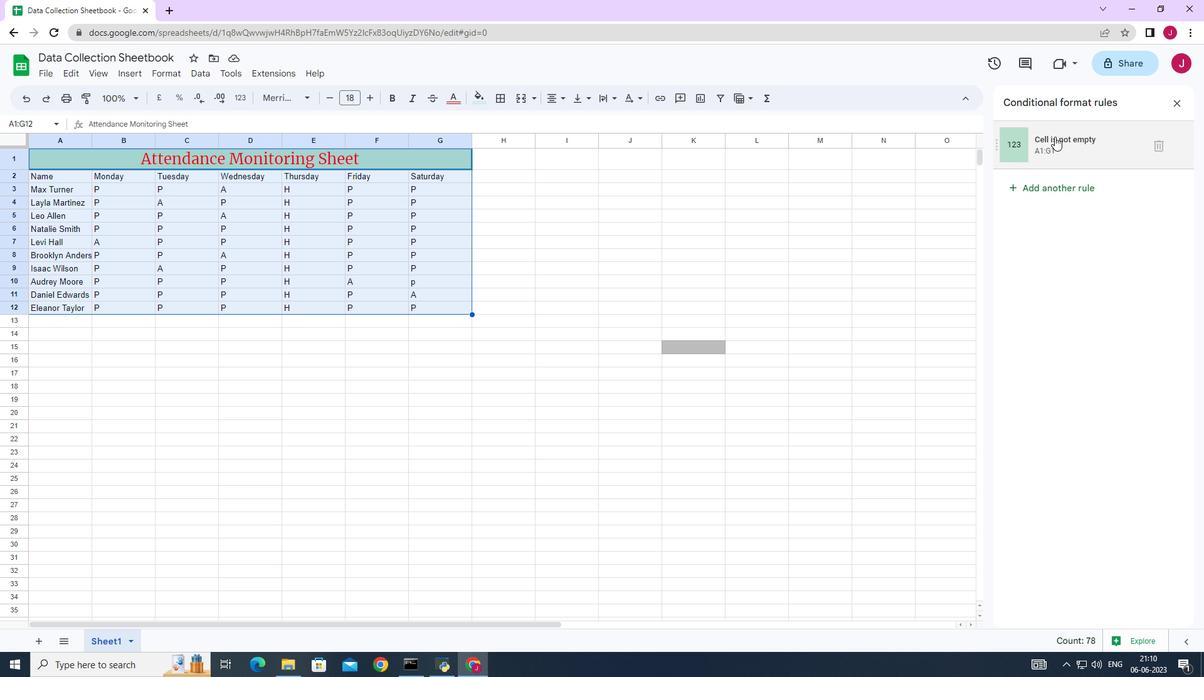 
Action: Mouse moved to (1170, 247)
Screenshot: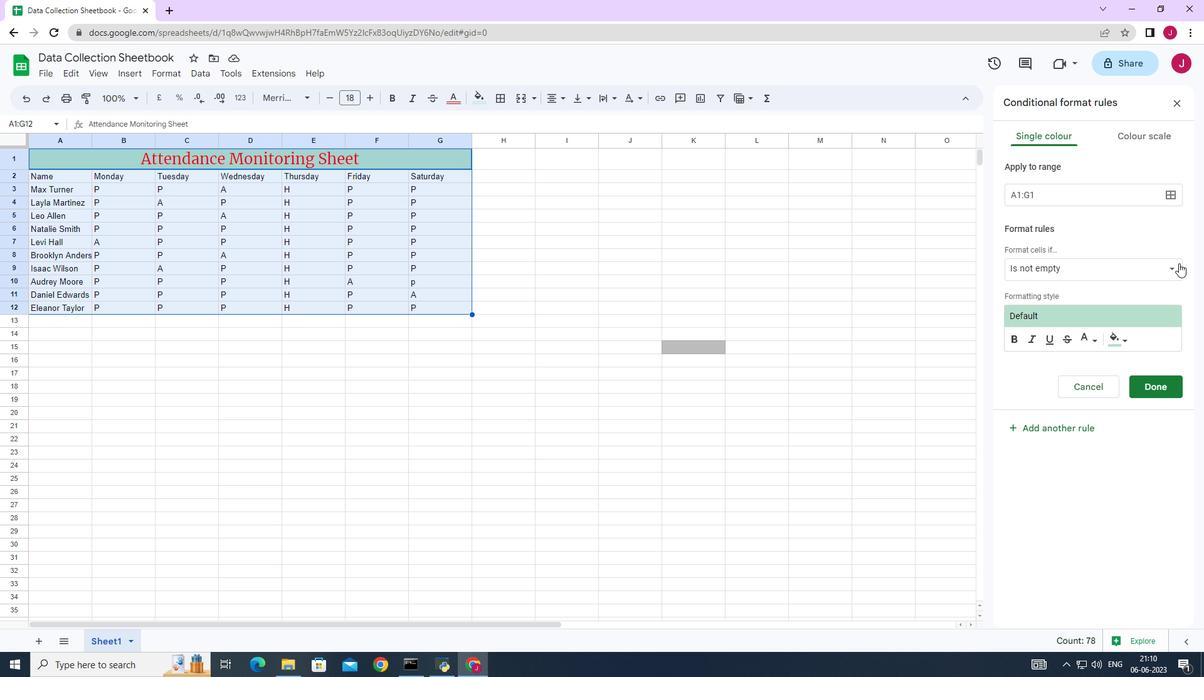 
Action: Mouse pressed left at (1170, 247)
Screenshot: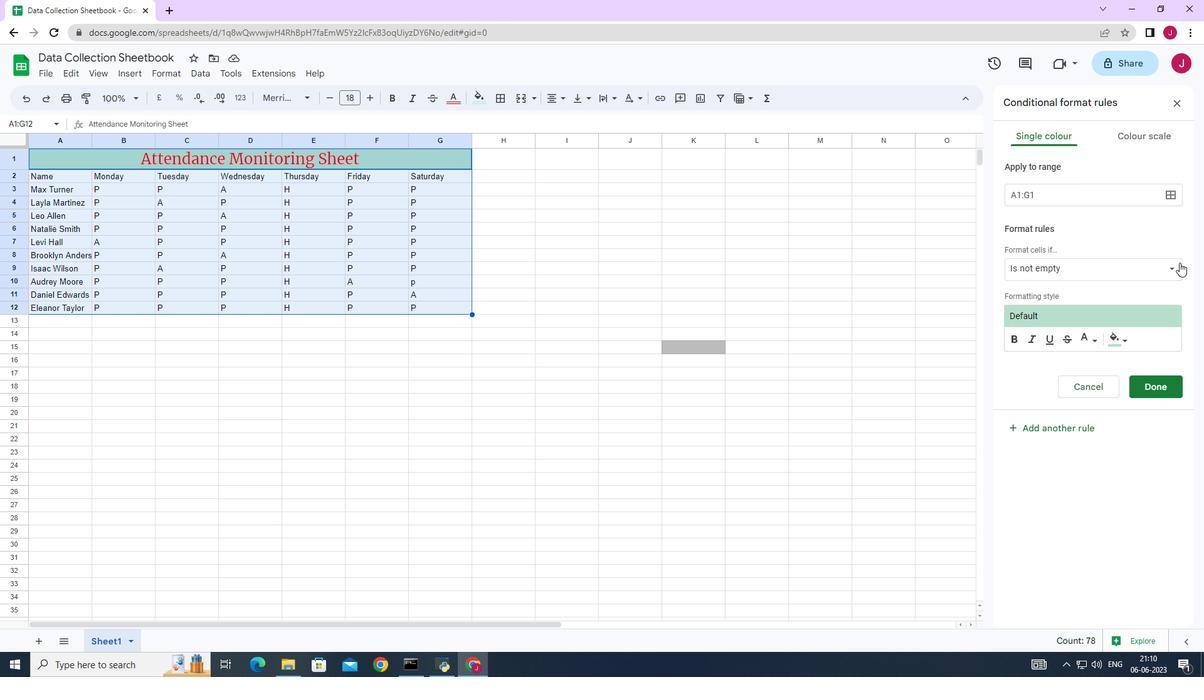 
Action: Mouse moved to (1155, 255)
Screenshot: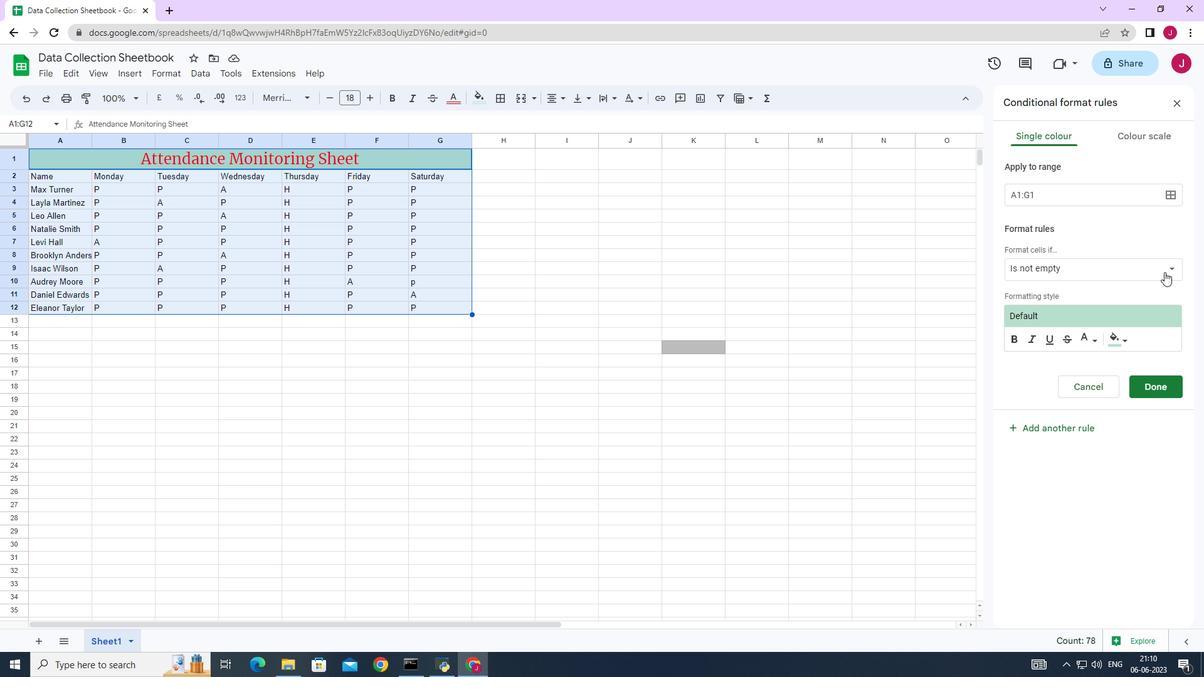 
Action: Mouse pressed left at (1155, 255)
Screenshot: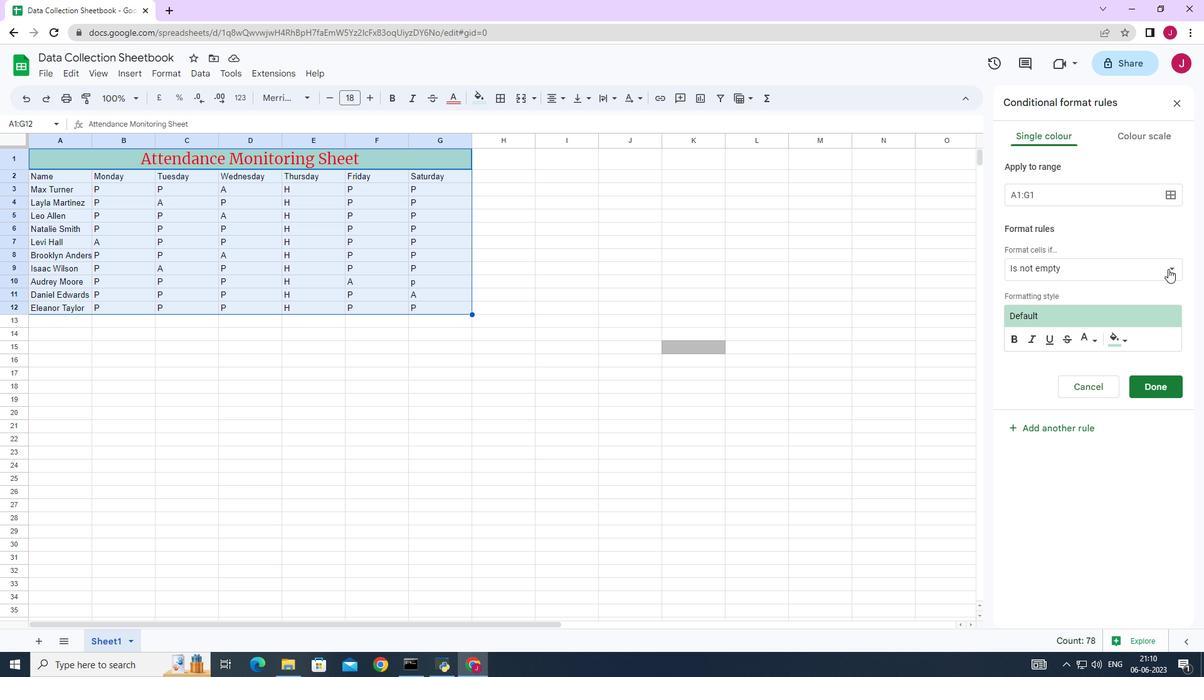 
Action: Mouse moved to (1067, 490)
Screenshot: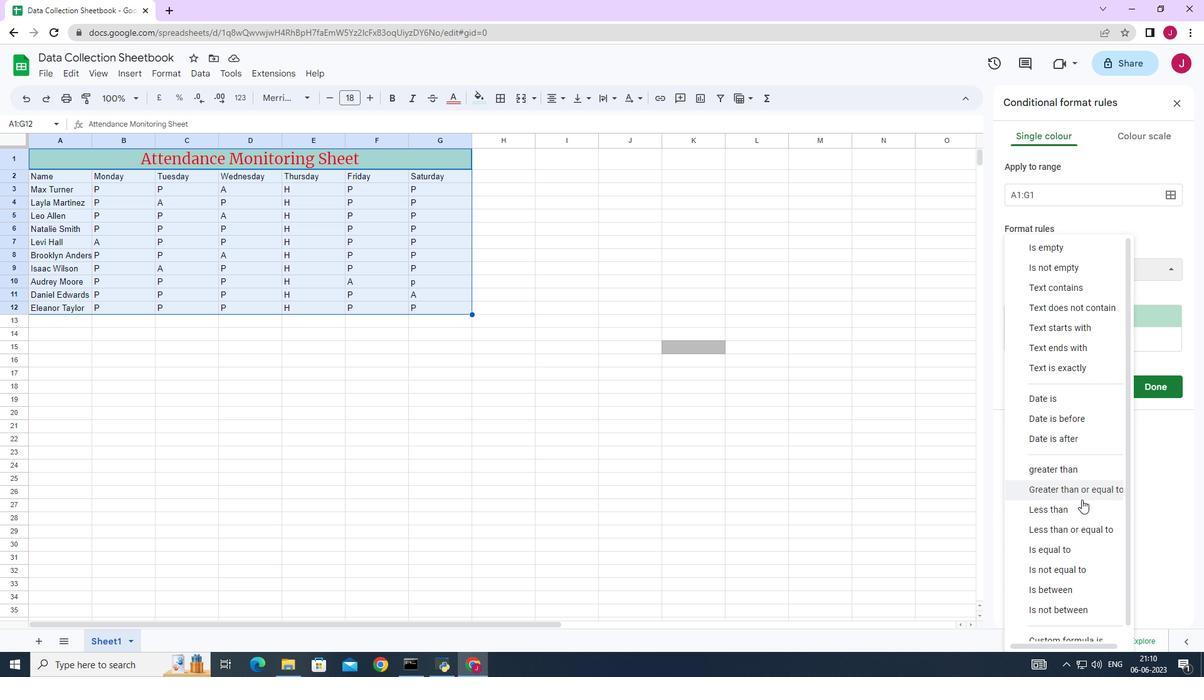 
Action: Mouse pressed left at (1067, 490)
Screenshot: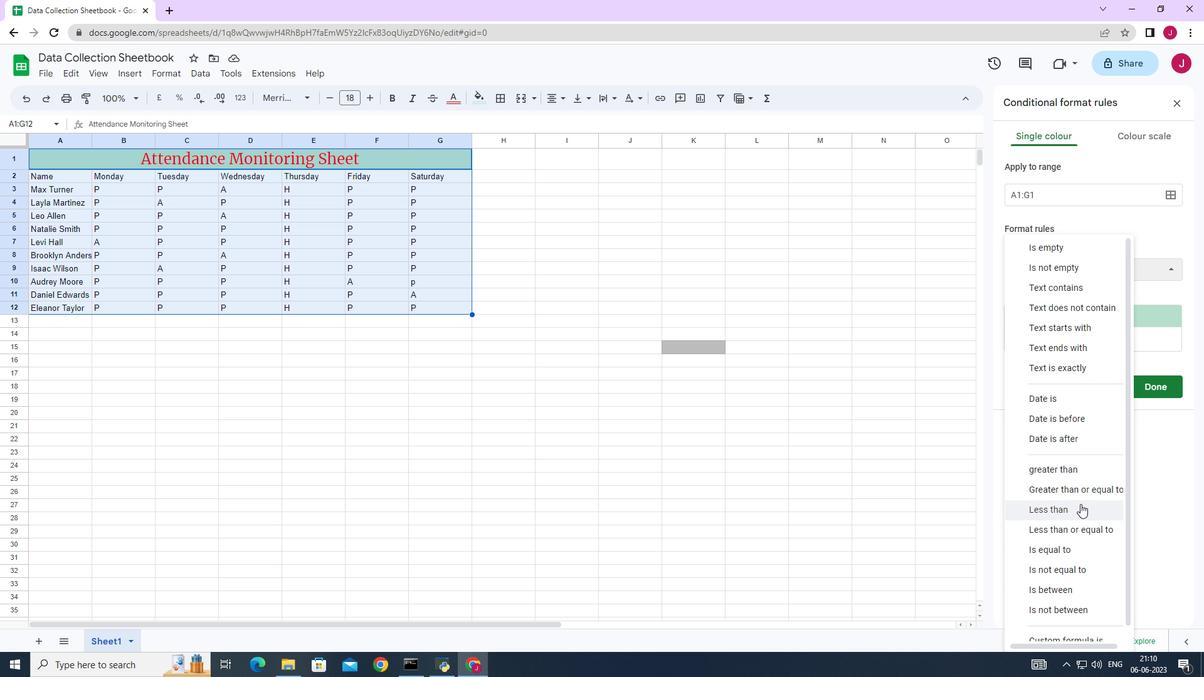 
Action: Mouse moved to (1047, 283)
Screenshot: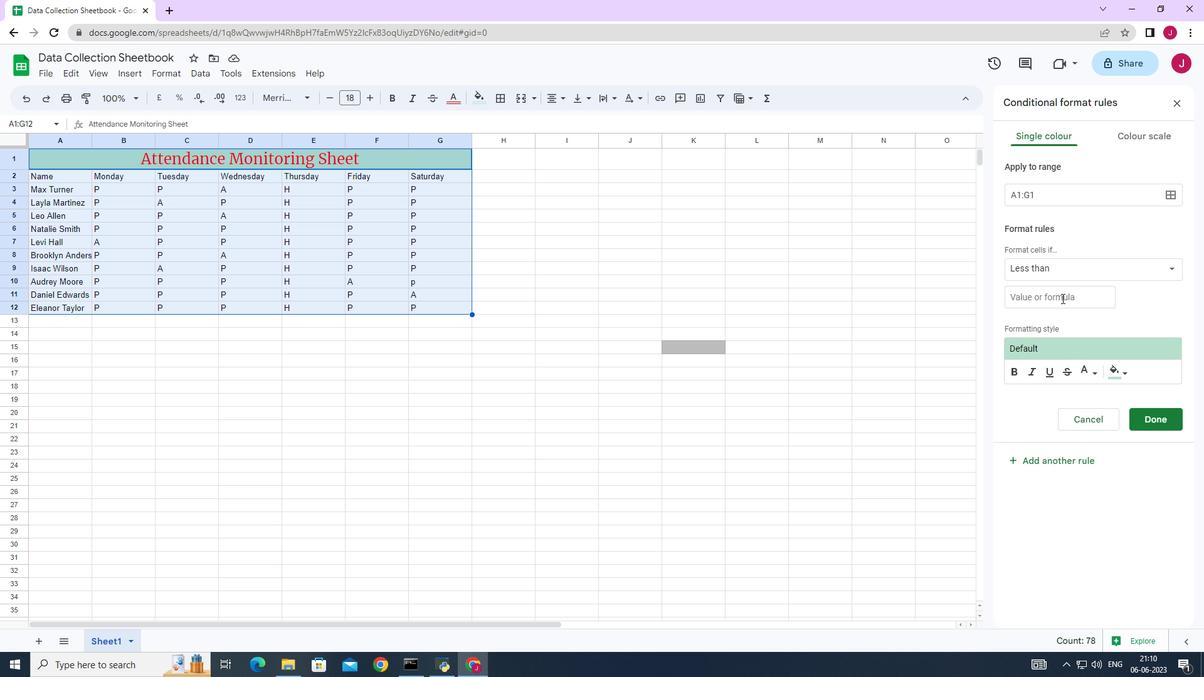 
Action: Mouse pressed left at (1047, 283)
Screenshot: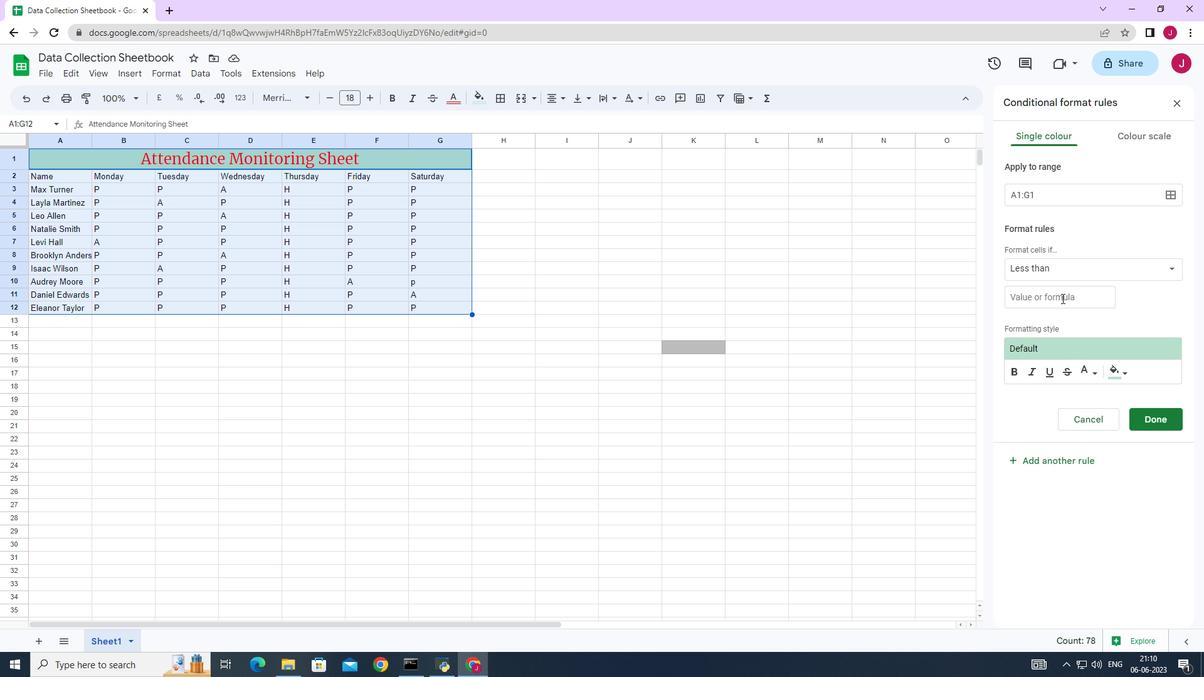 
Action: Mouse moved to (1045, 282)
Screenshot: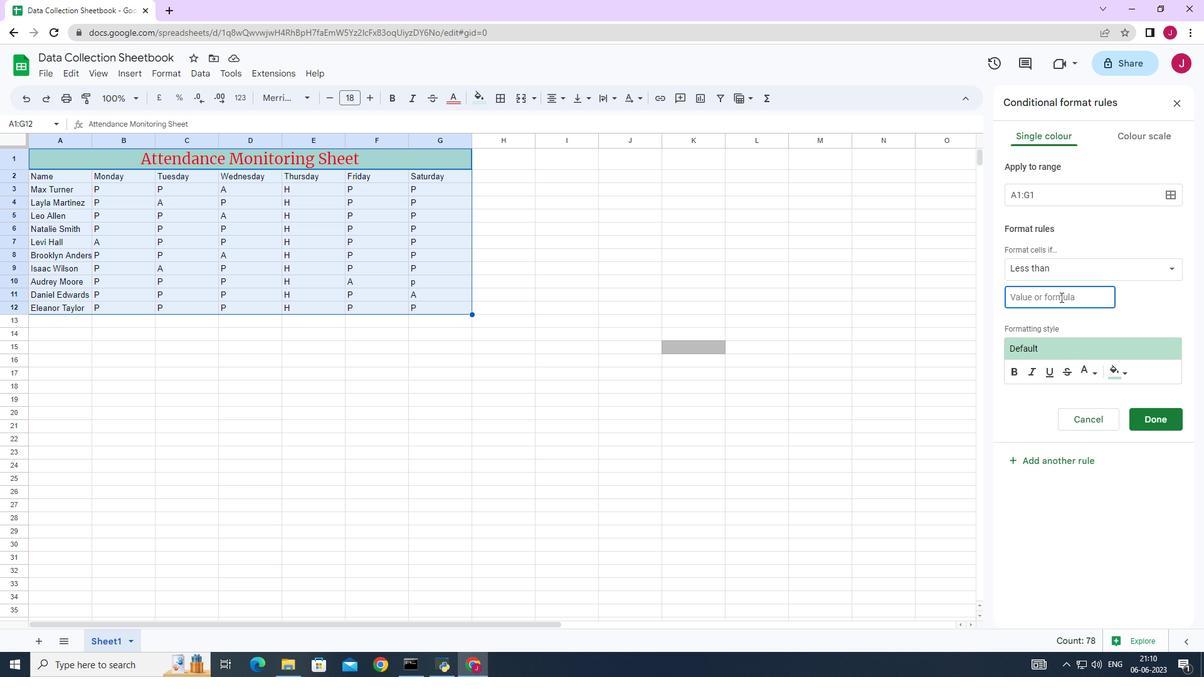 
Action: Key pressed 1
Screenshot: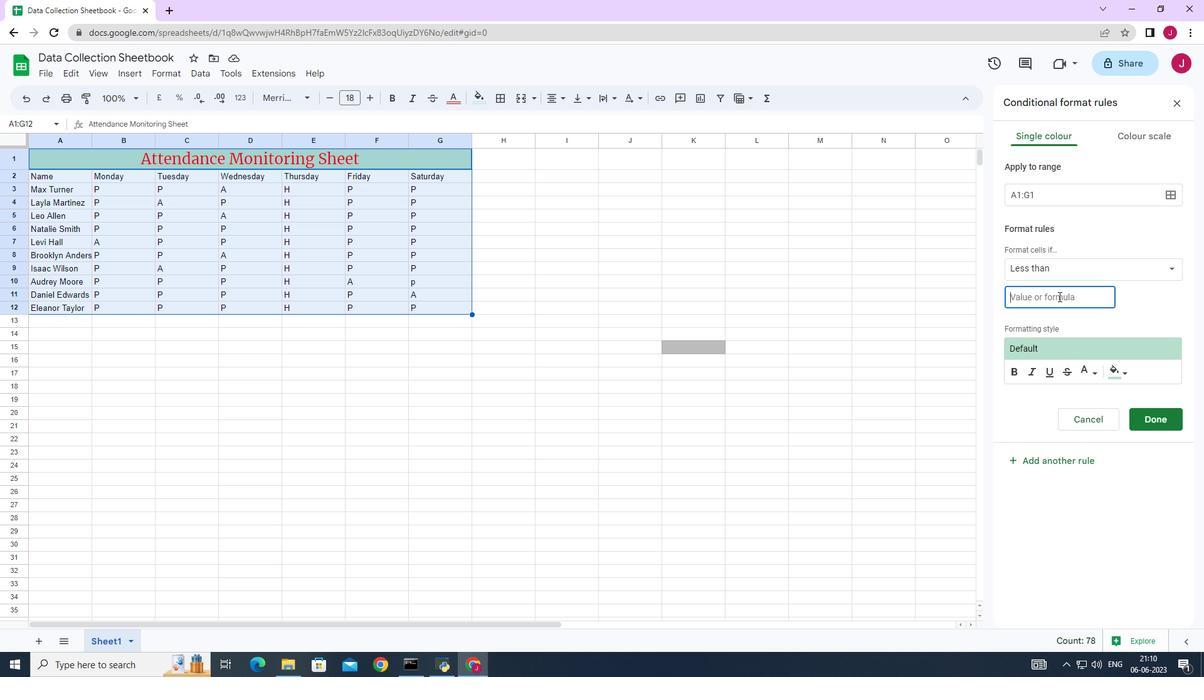 
Action: Mouse moved to (1037, 285)
Screenshot: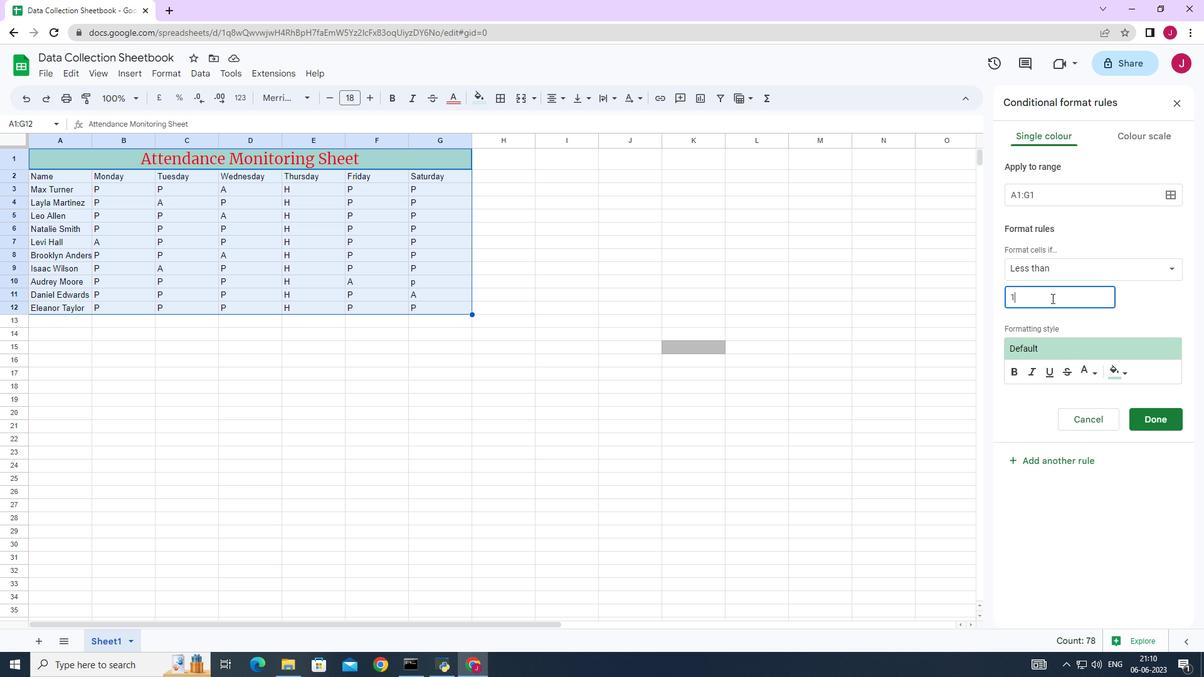 
Action: Key pressed 0
Screenshot: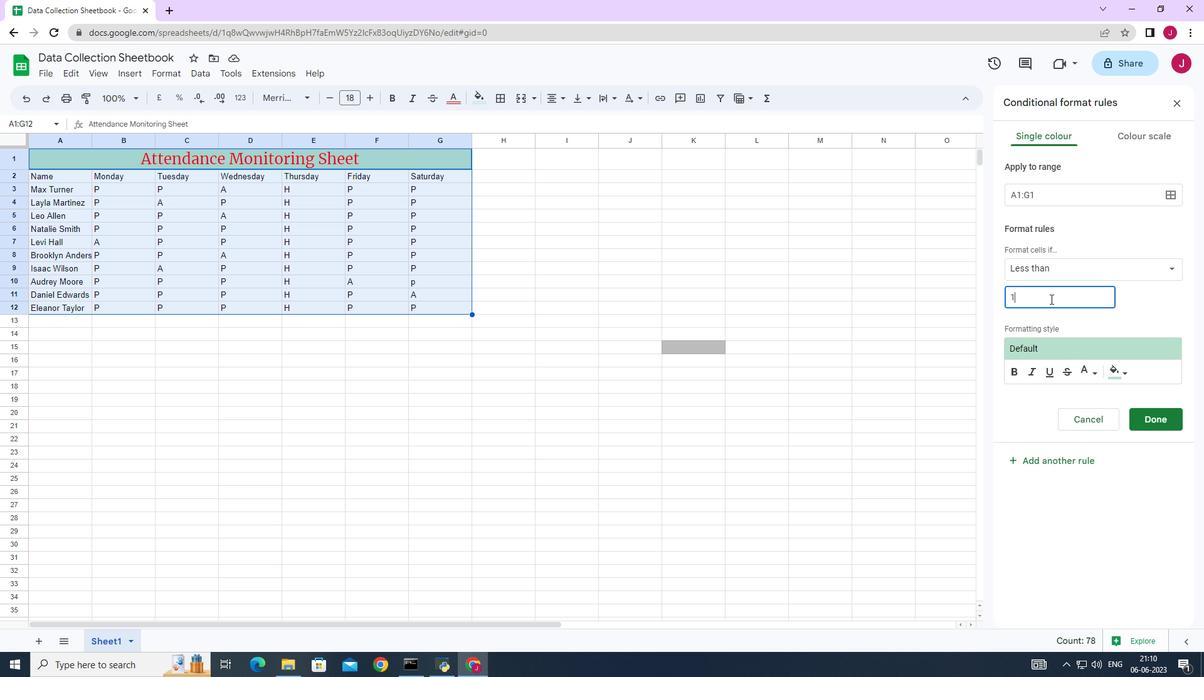 
Action: Mouse moved to (1133, 290)
Screenshot: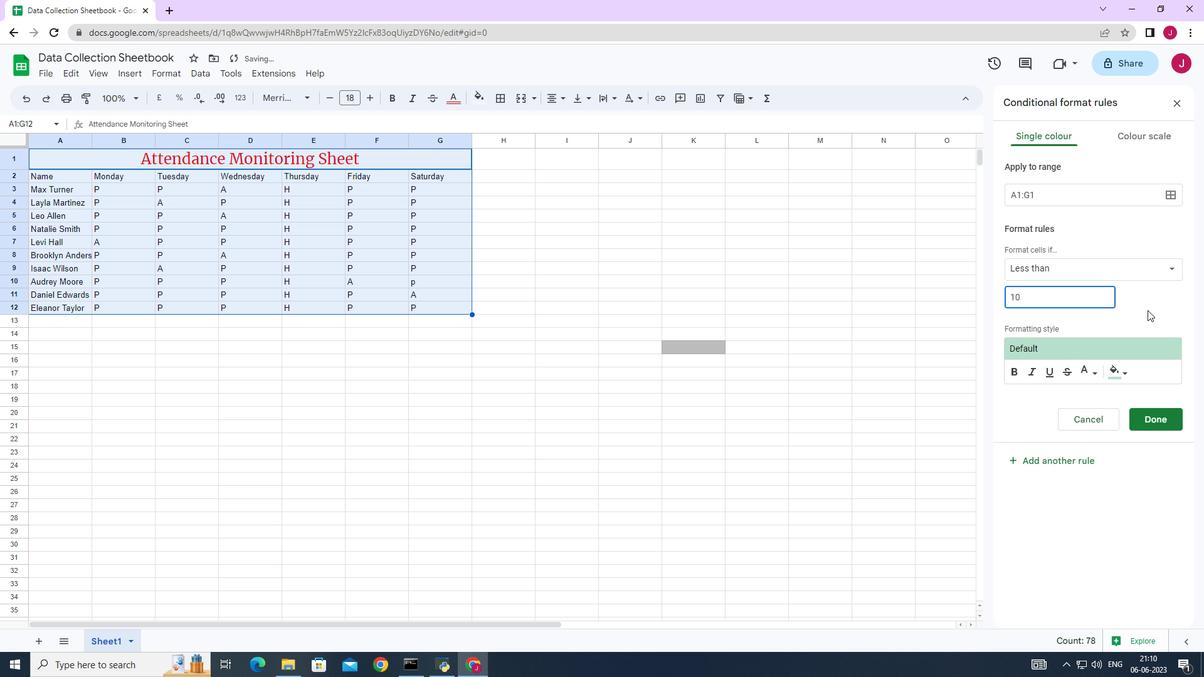
Action: Mouse pressed left at (1133, 290)
Screenshot: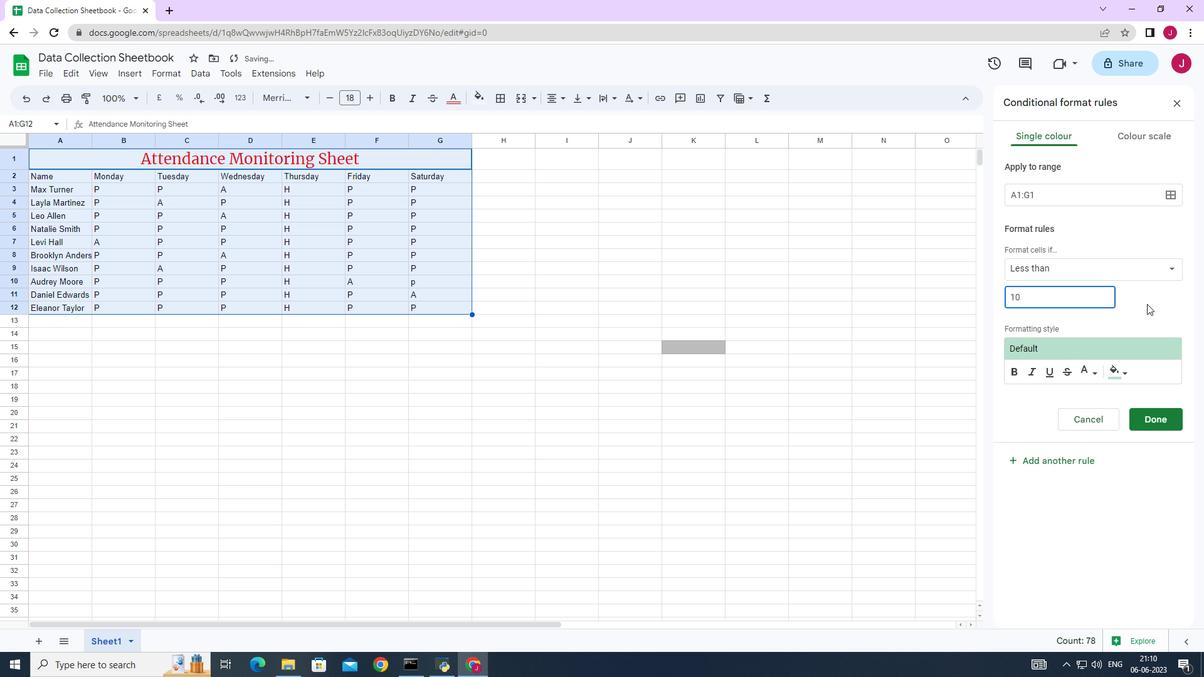 
Action: Mouse moved to (1114, 357)
Screenshot: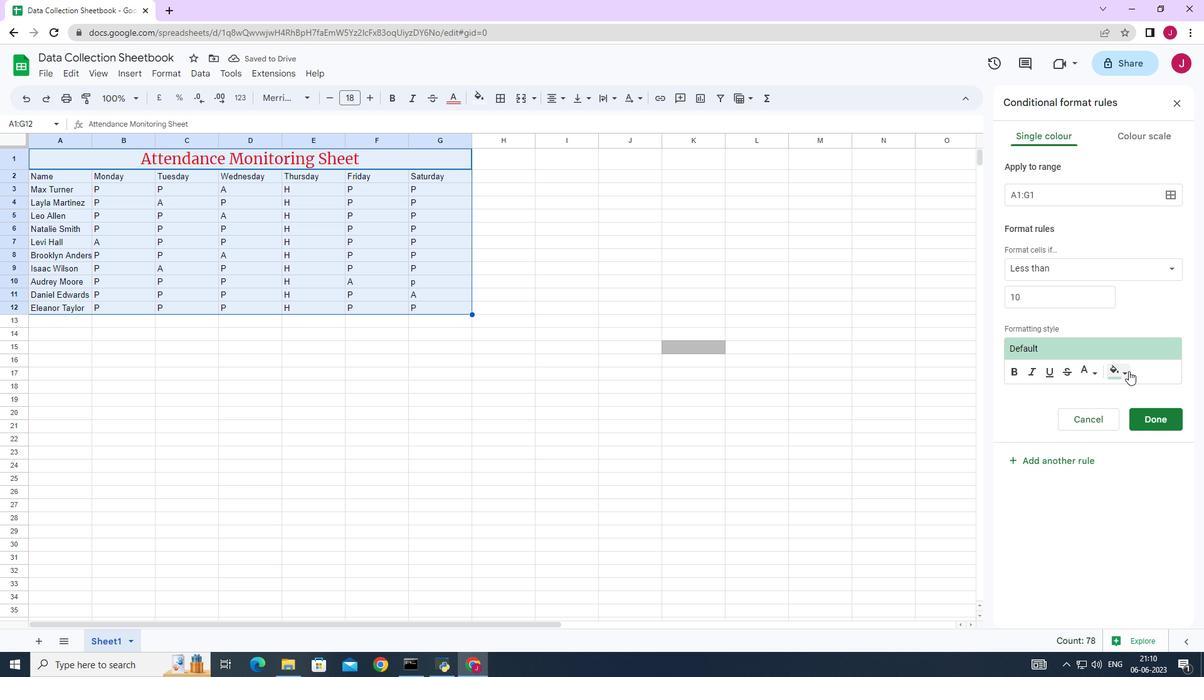 
Action: Mouse pressed left at (1114, 357)
Screenshot: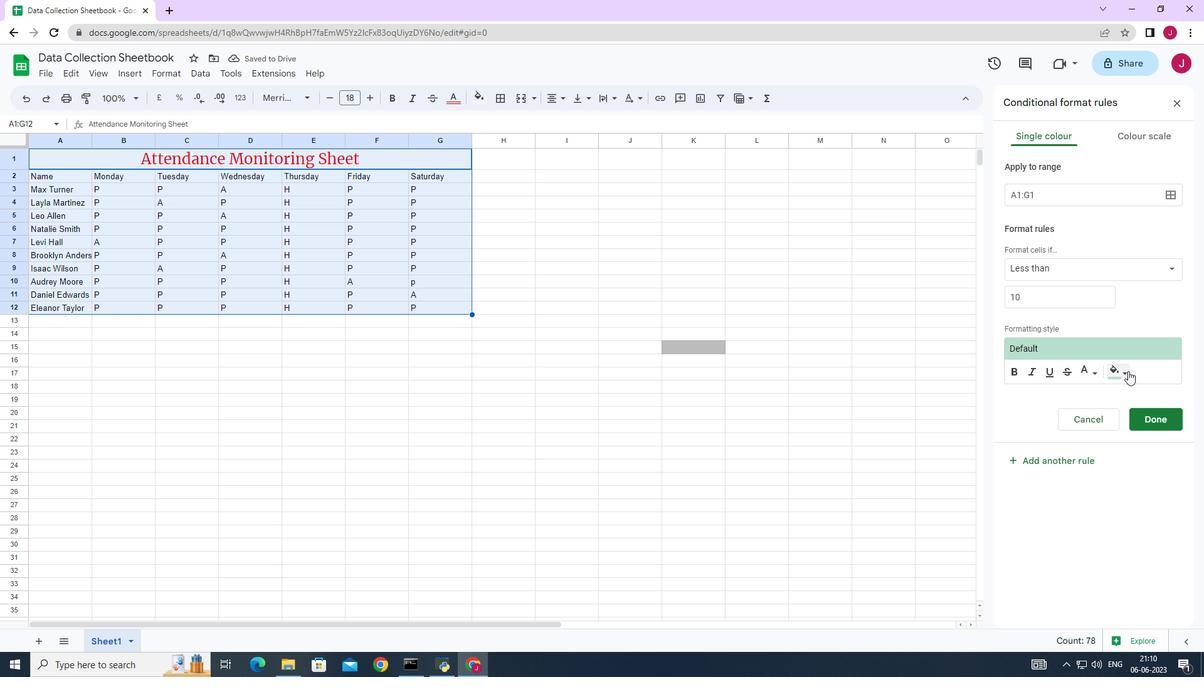 
Action: Mouse moved to (989, 412)
Screenshot: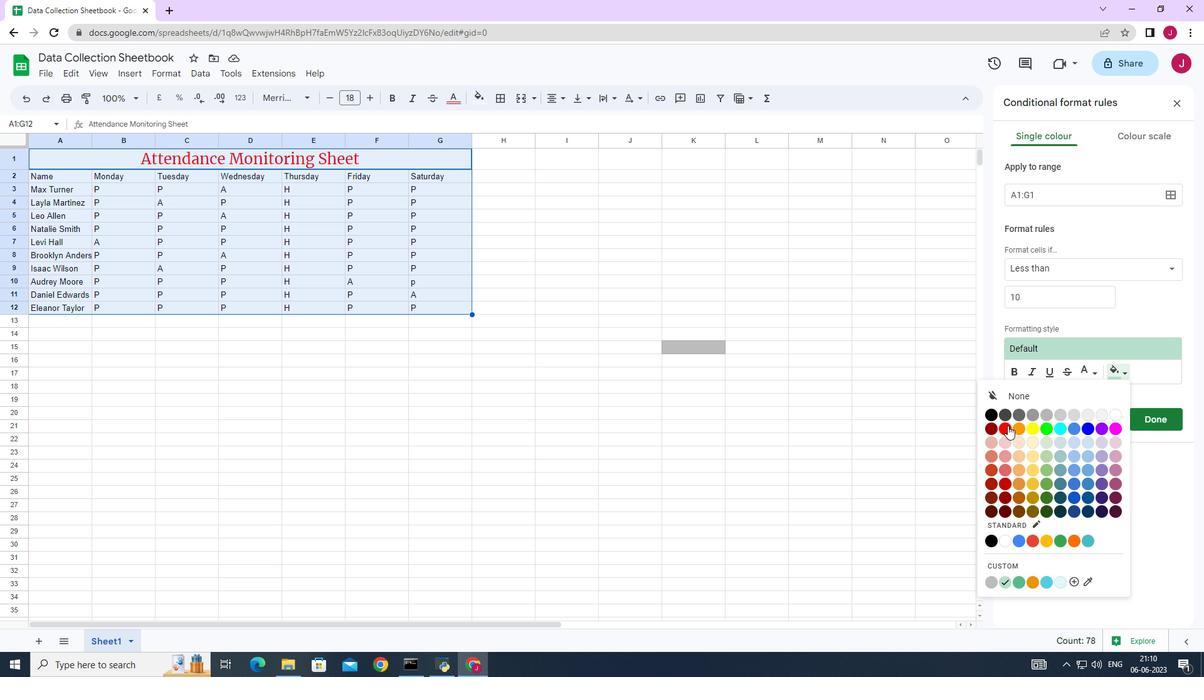 
Action: Mouse pressed left at (989, 412)
Screenshot: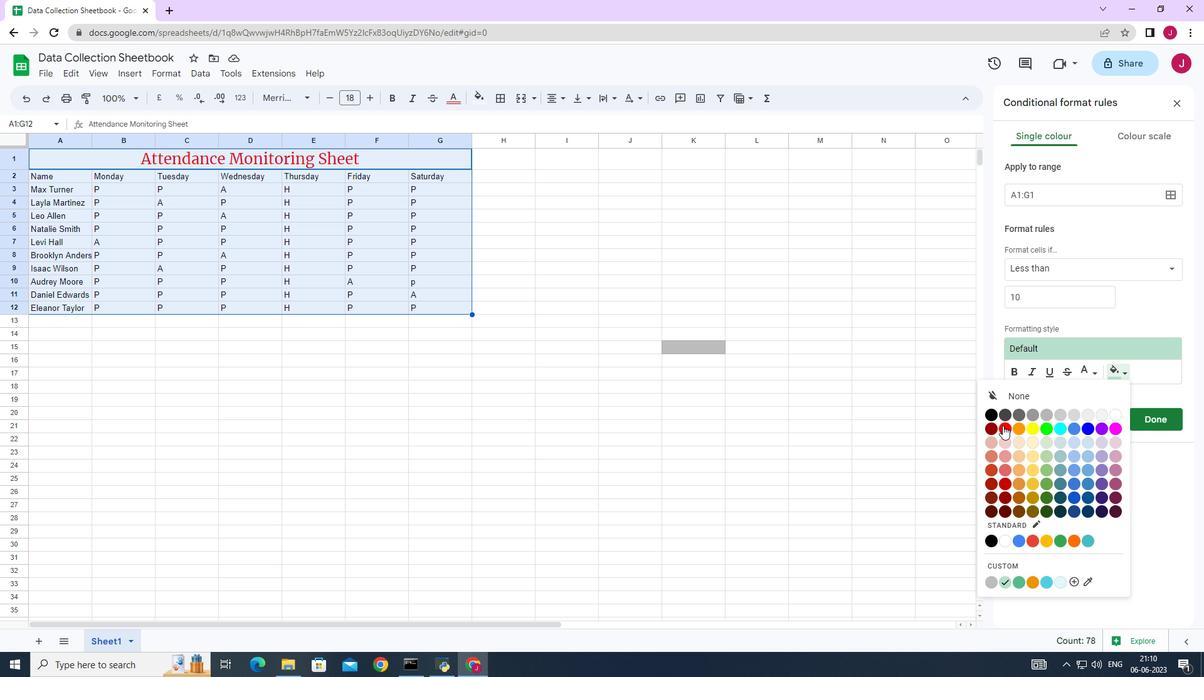 
Action: Mouse moved to (1133, 402)
Screenshot: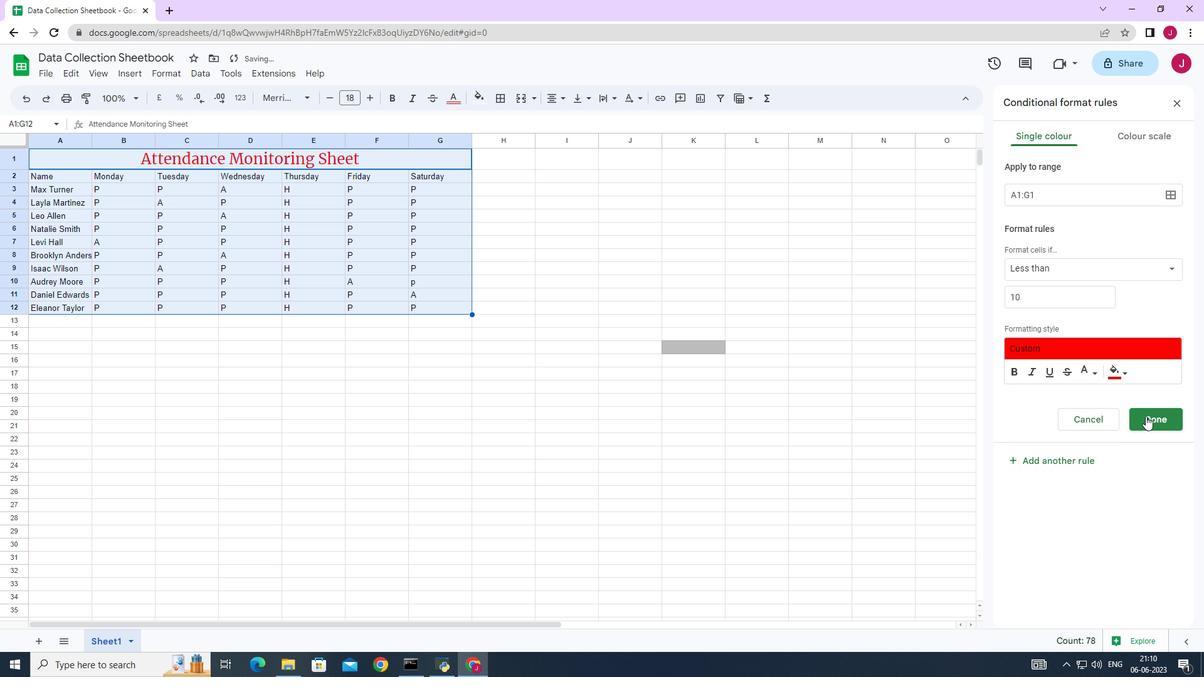 
Action: Mouse pressed left at (1133, 402)
Screenshot: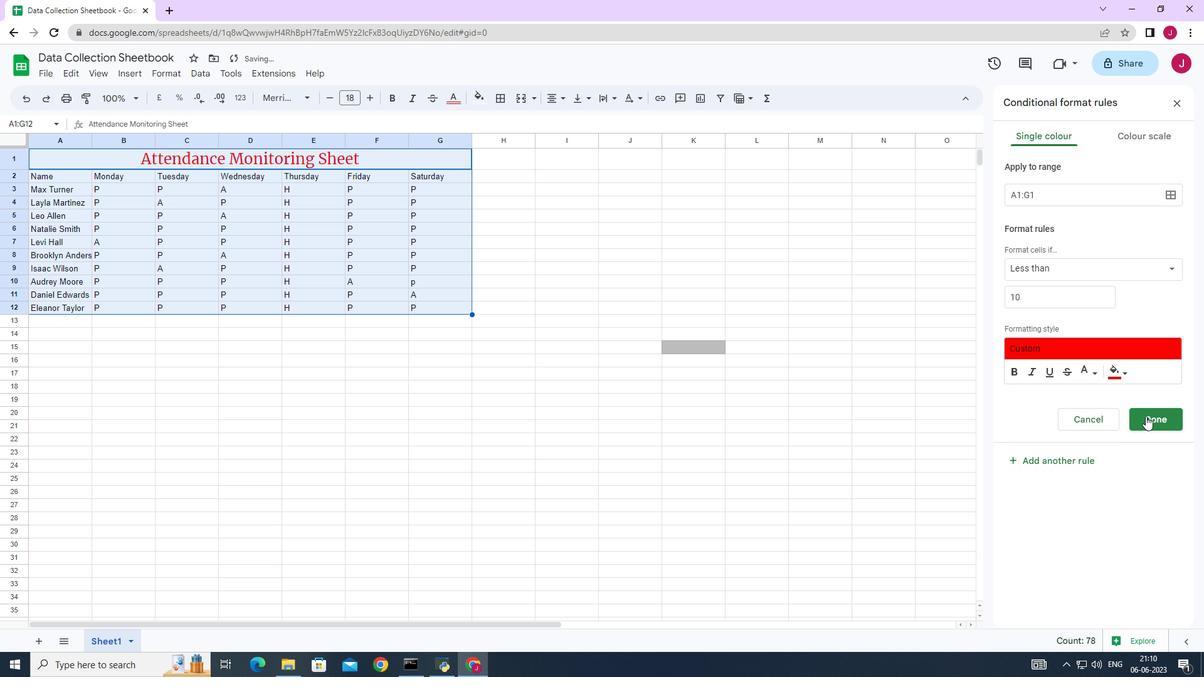 
Action: Mouse moved to (681, 254)
Screenshot: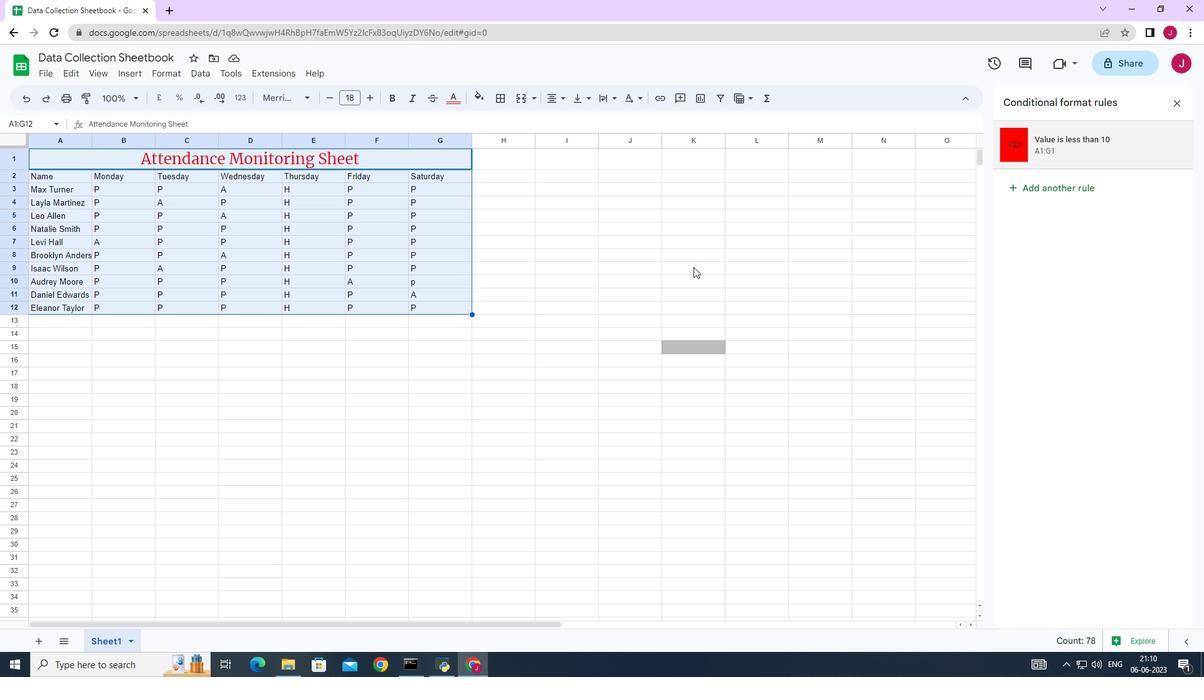 
Action: Key pressed ctrl+S
Screenshot: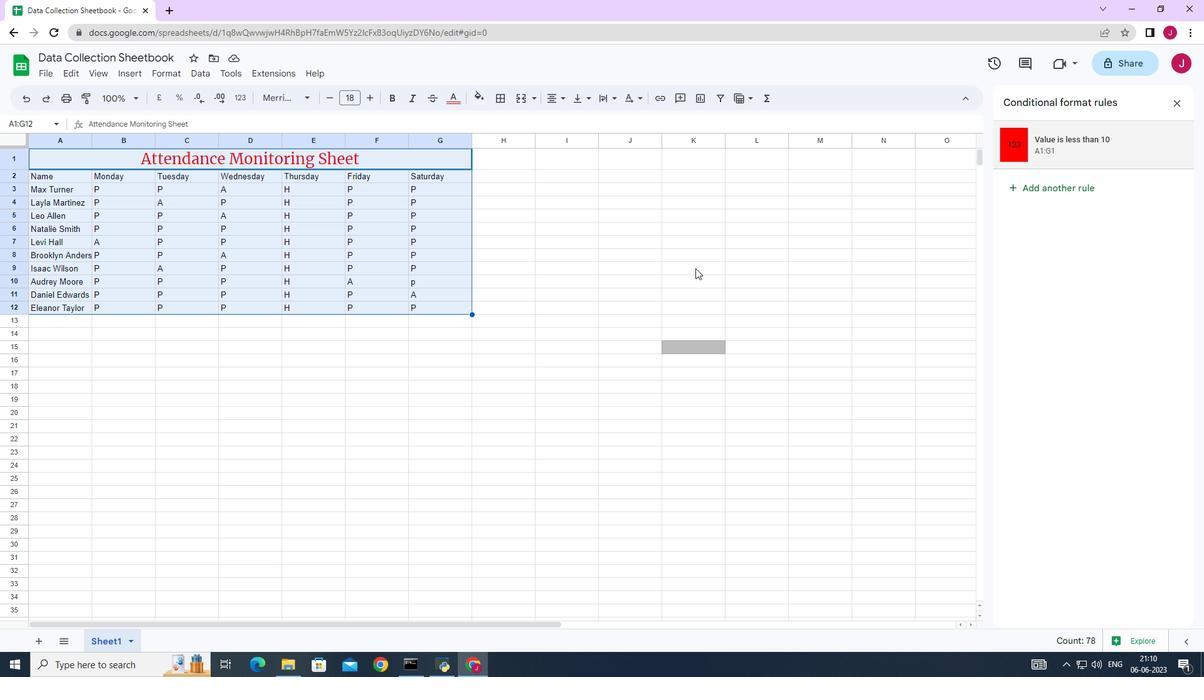 
Action: Mouse moved to (639, 256)
Screenshot: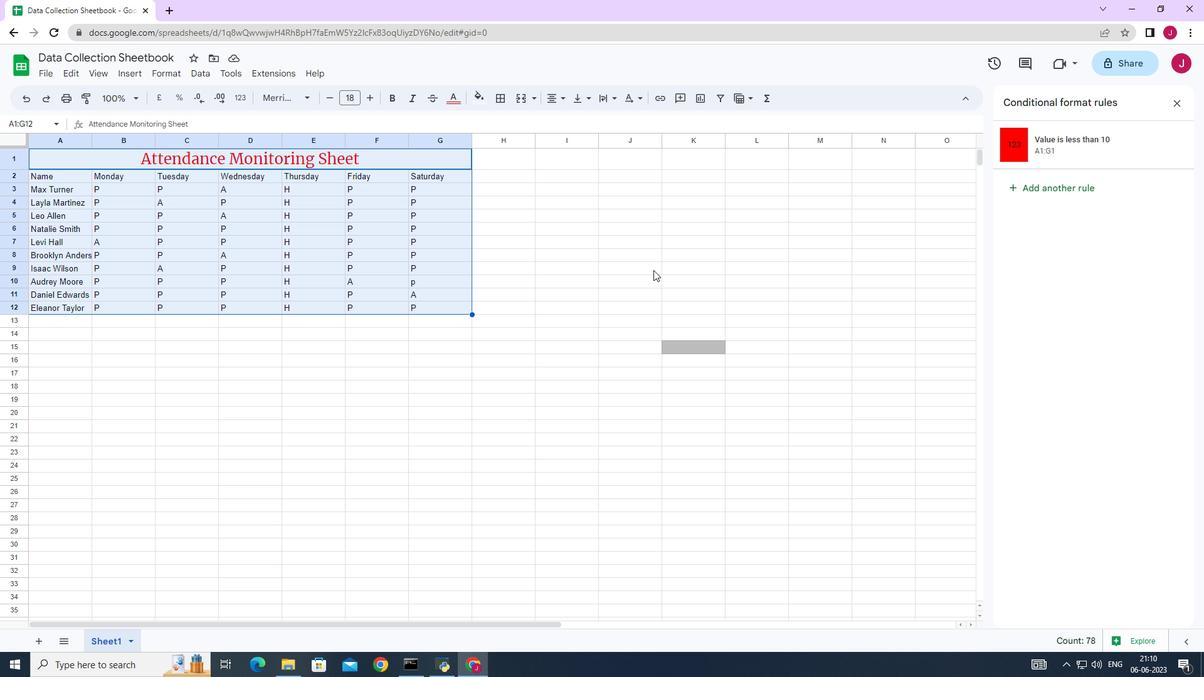 
